 Task: Create a due date automation trigger when advanced on, on the monday of the week before a card is due add dates not due tomorrow at 11:00 AM.
Action: Mouse moved to (1296, 101)
Screenshot: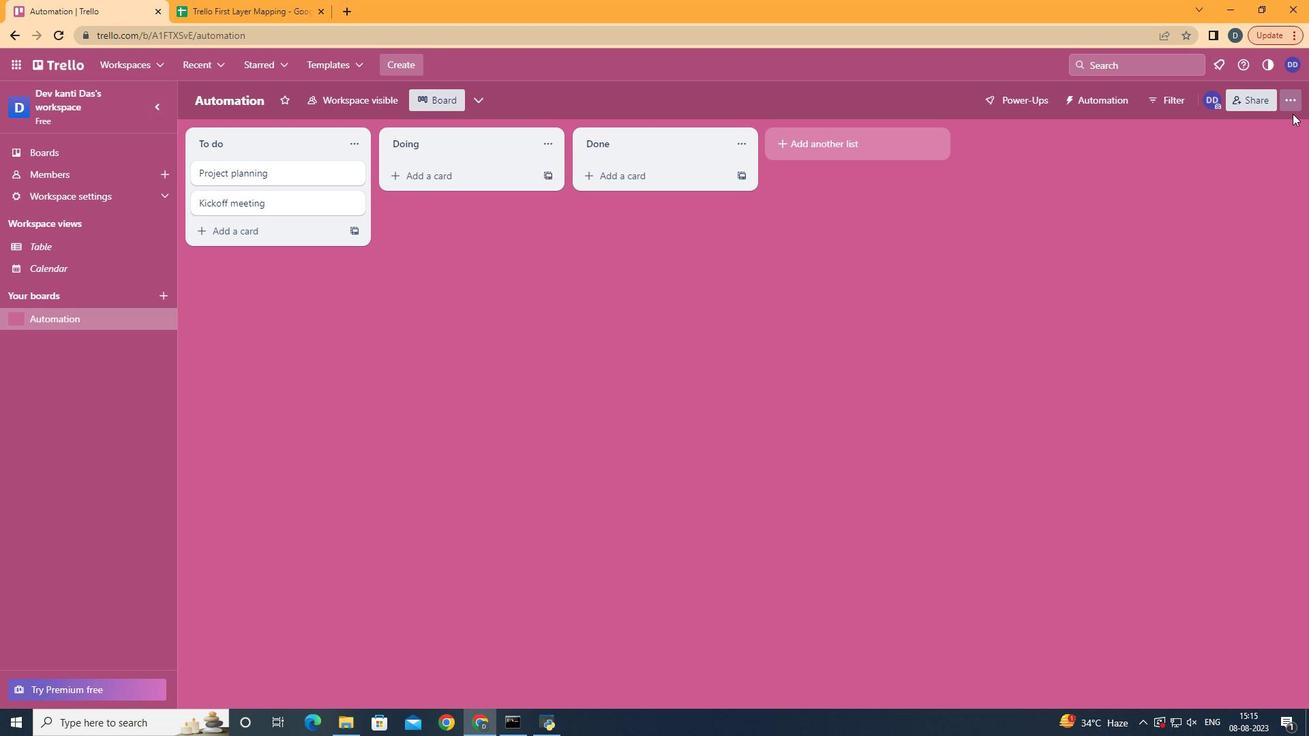 
Action: Mouse pressed left at (1296, 101)
Screenshot: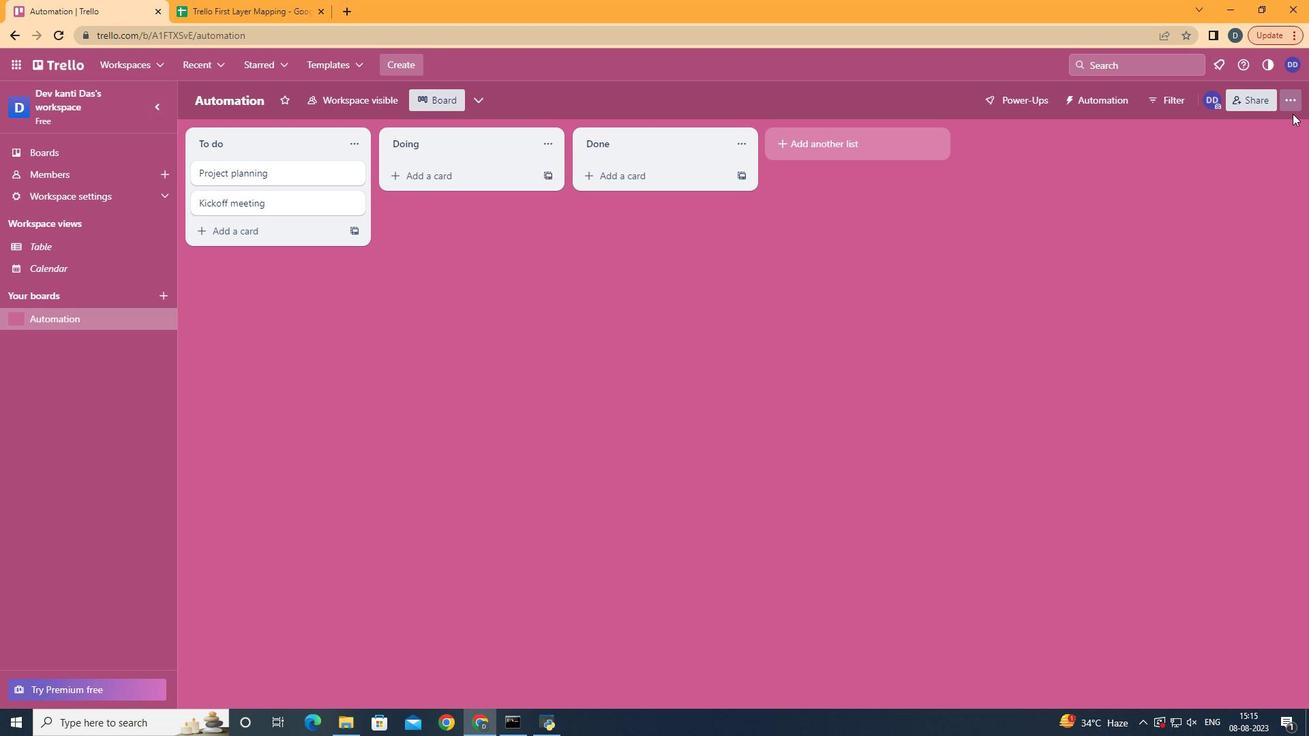 
Action: Mouse moved to (1193, 291)
Screenshot: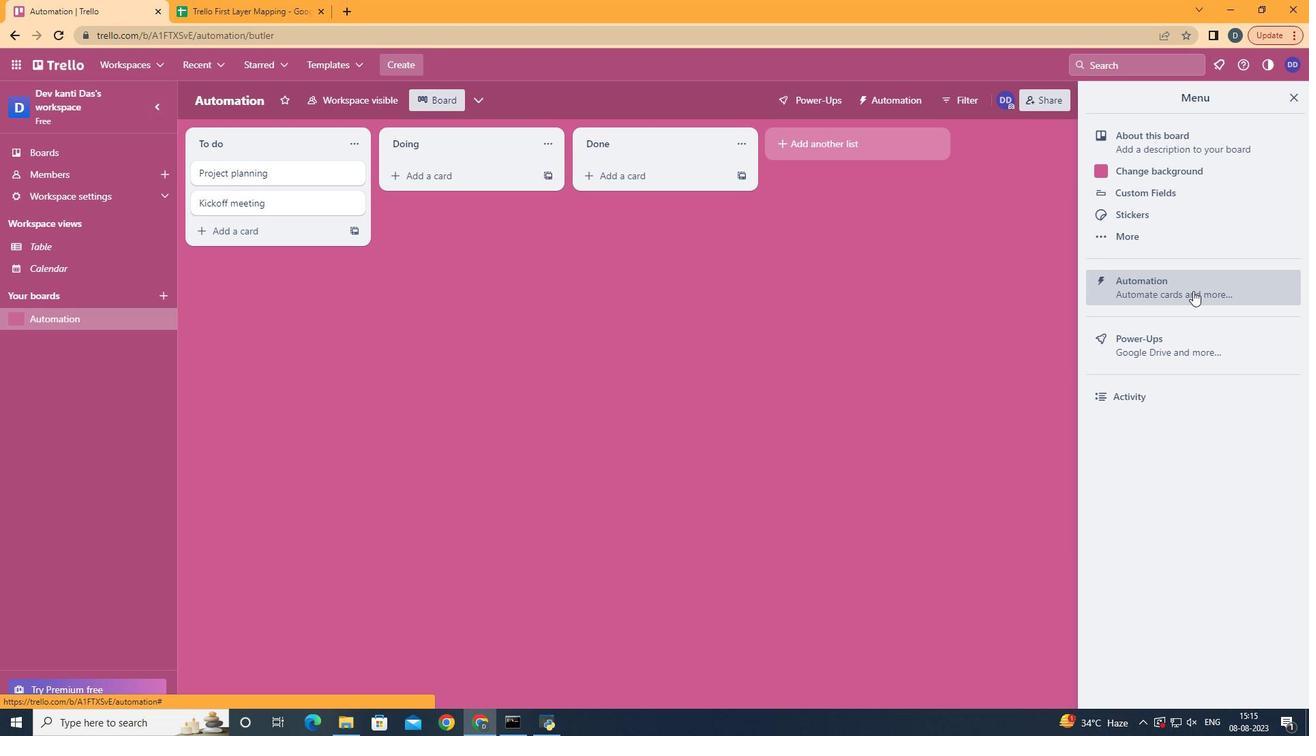
Action: Mouse pressed left at (1192, 291)
Screenshot: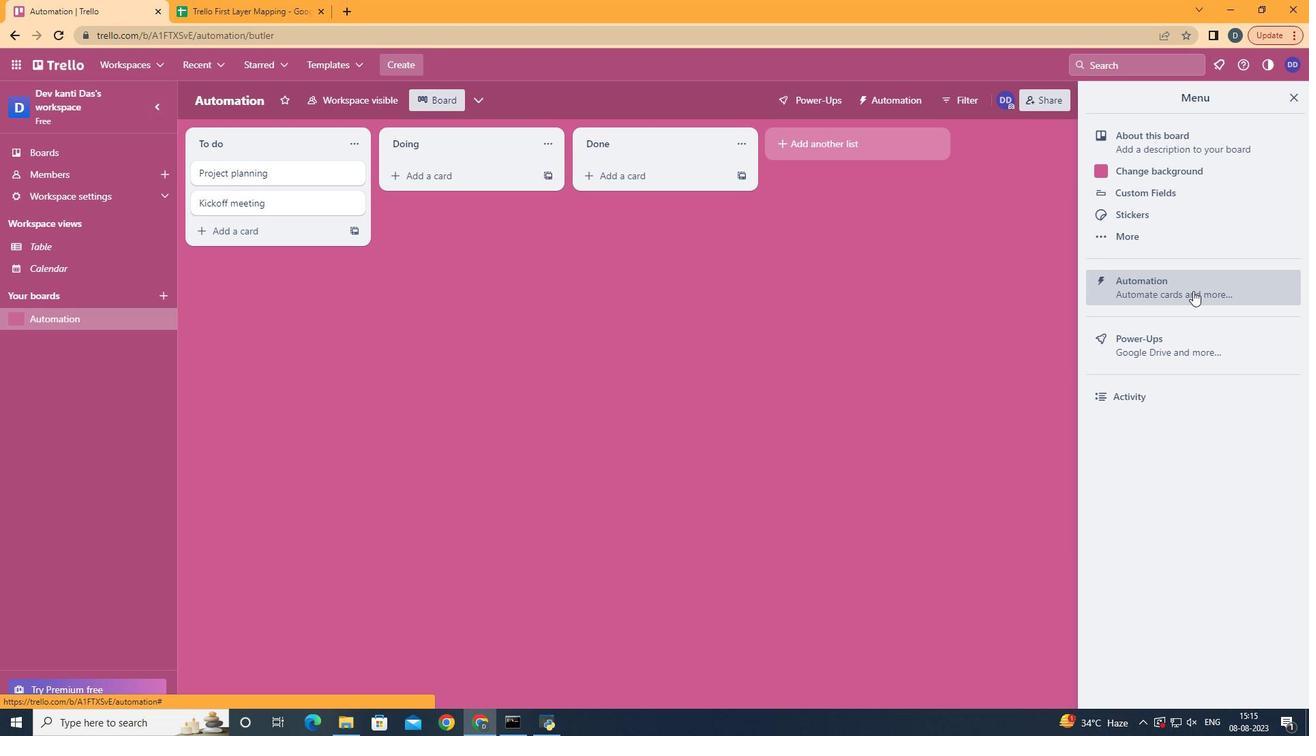 
Action: Mouse moved to (255, 279)
Screenshot: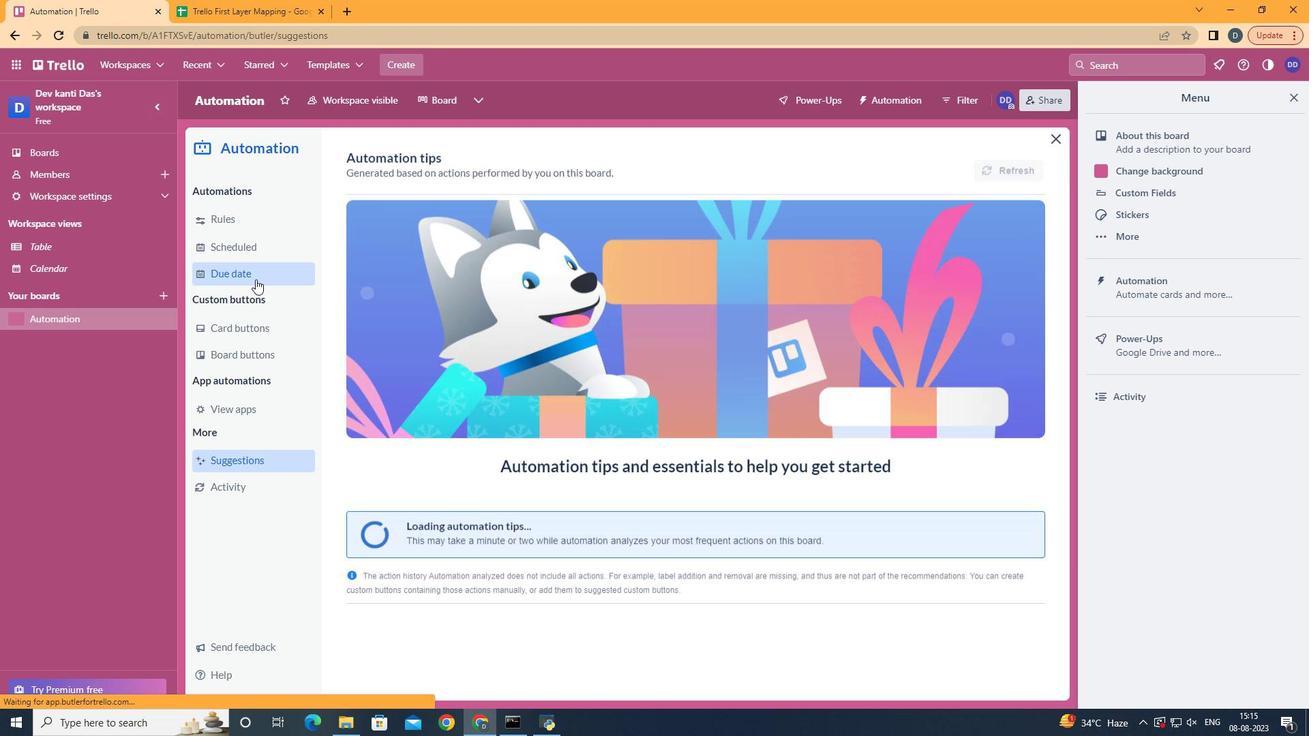 
Action: Mouse pressed left at (255, 279)
Screenshot: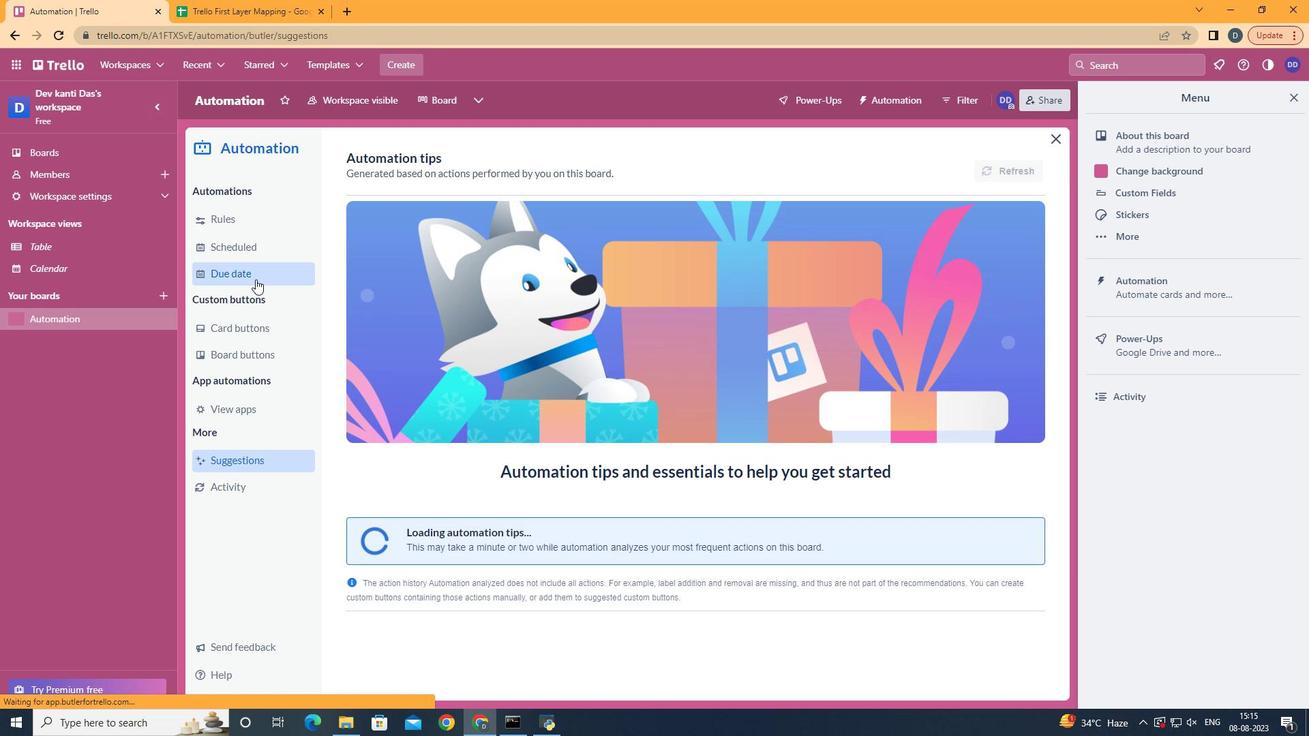 
Action: Mouse moved to (964, 168)
Screenshot: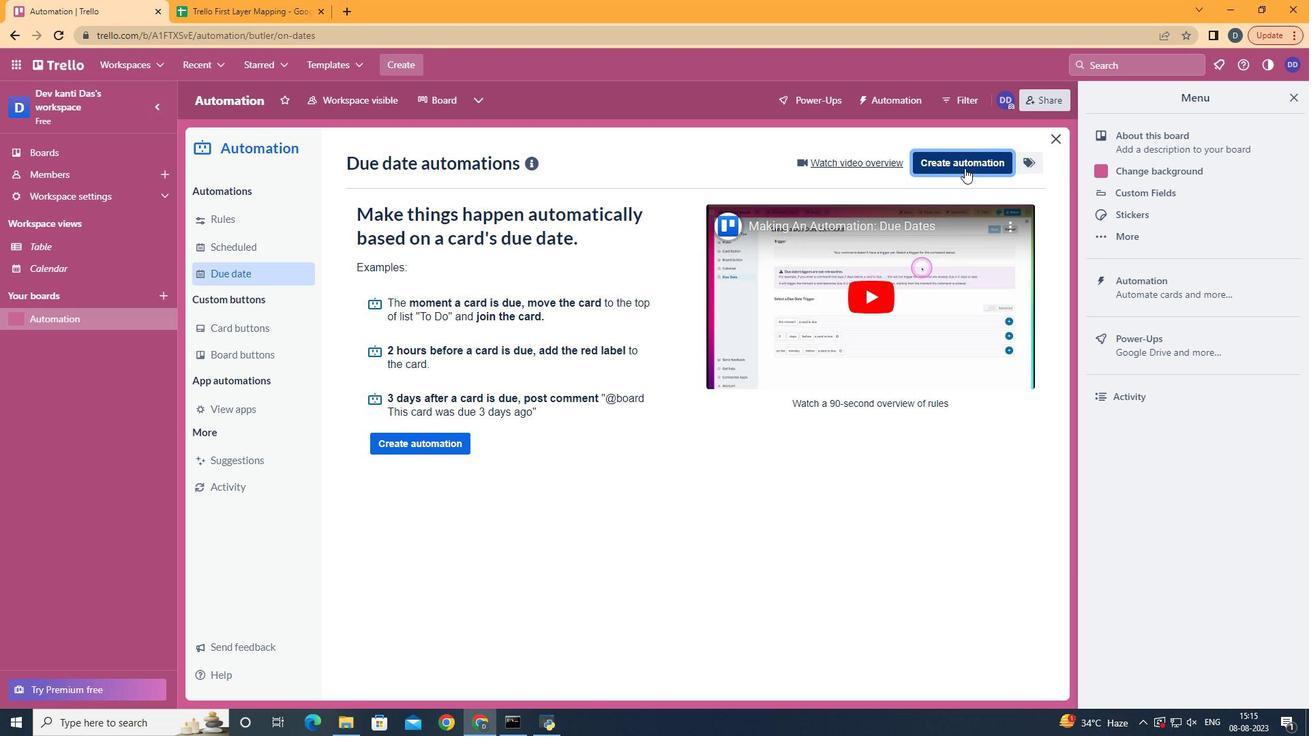 
Action: Mouse pressed left at (964, 168)
Screenshot: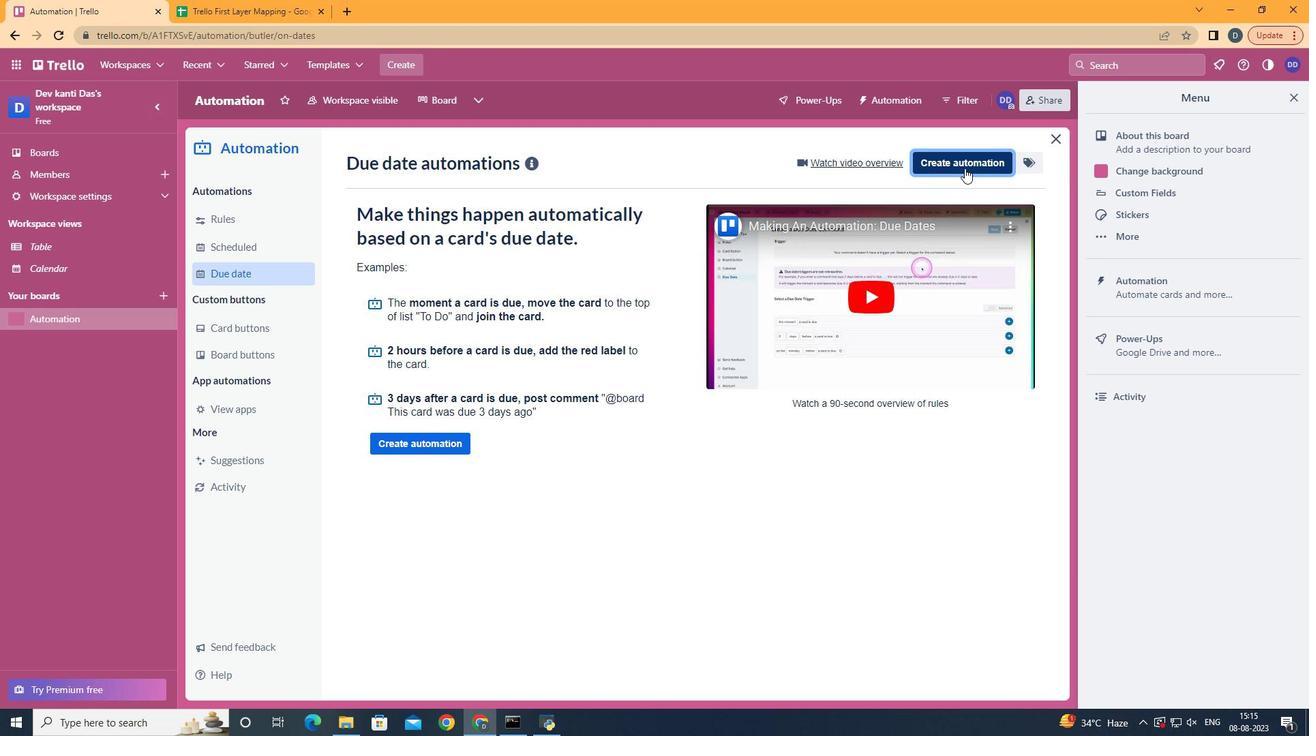 
Action: Mouse moved to (658, 284)
Screenshot: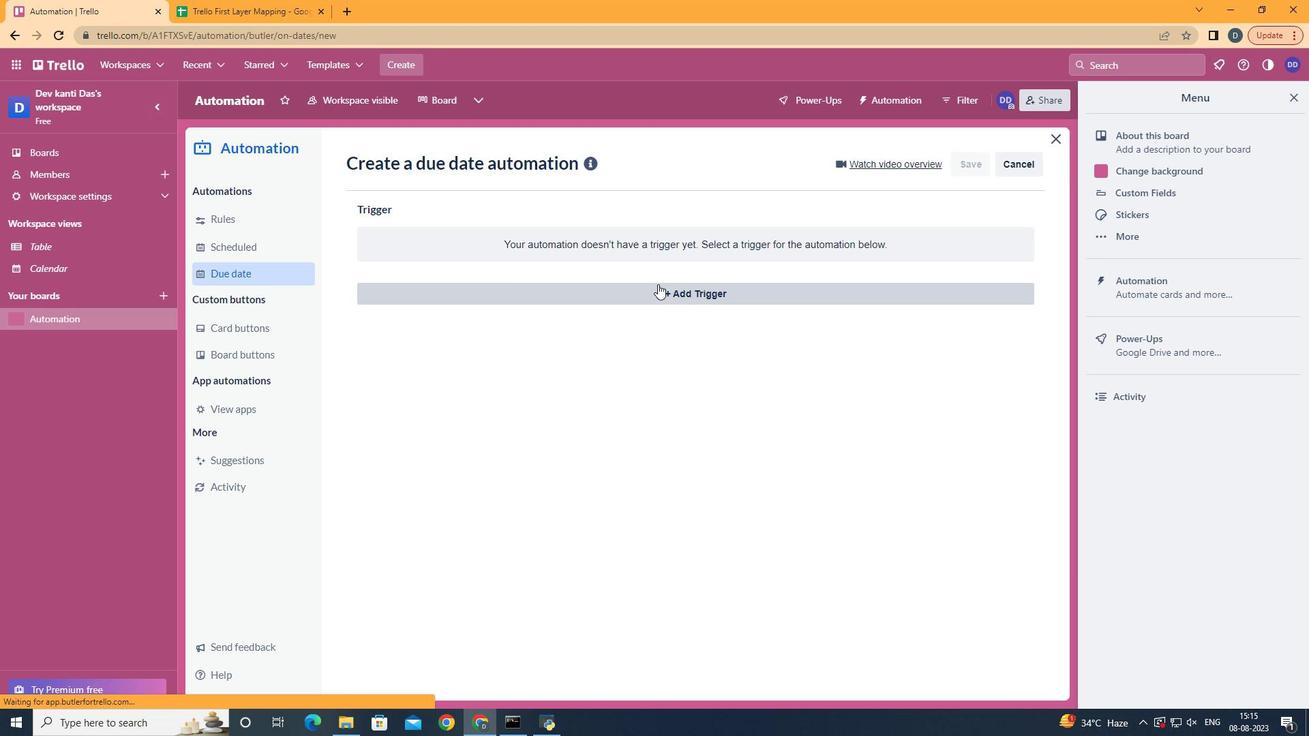 
Action: Mouse pressed left at (658, 284)
Screenshot: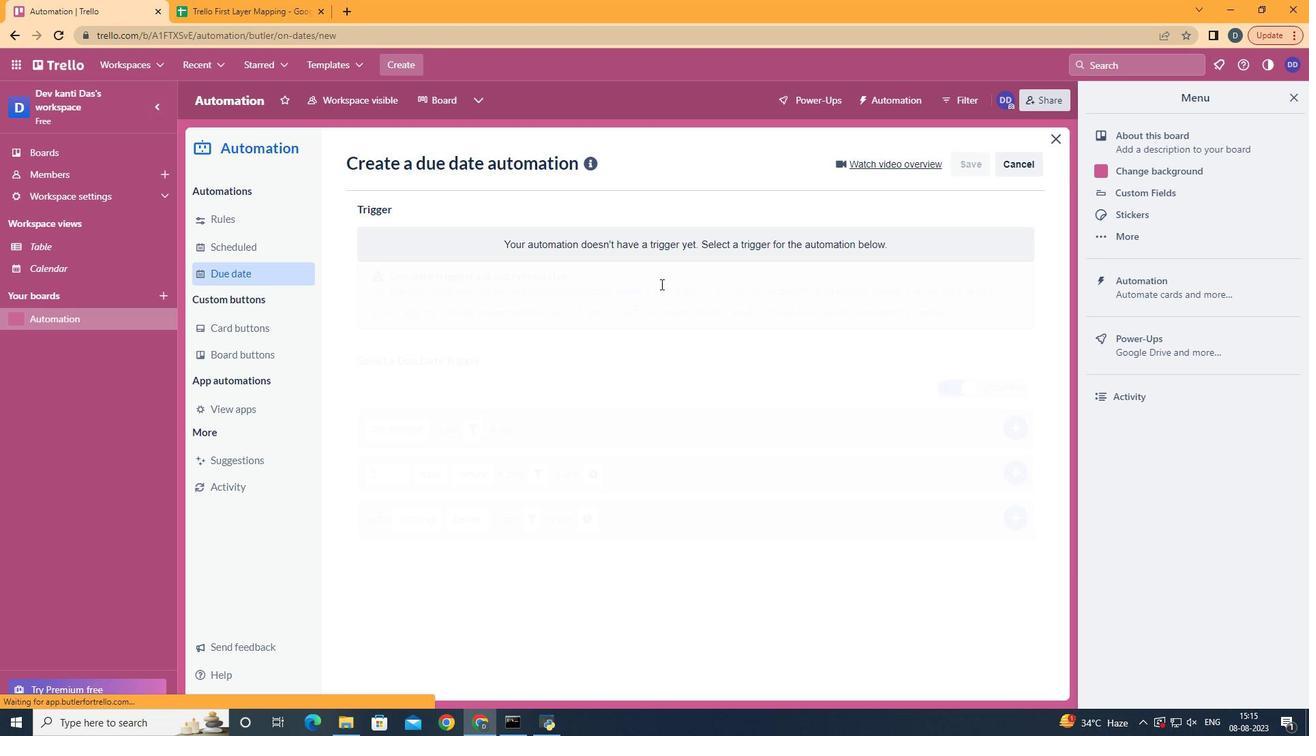 
Action: Mouse moved to (484, 645)
Screenshot: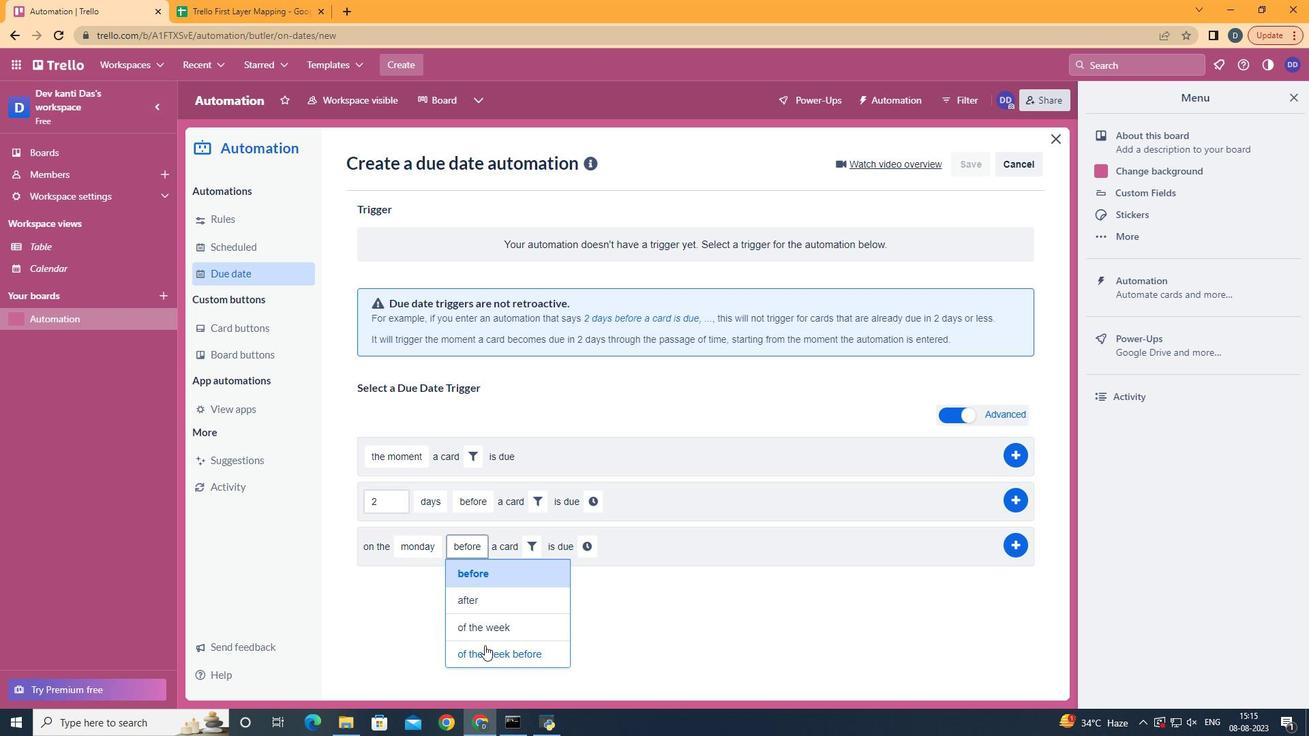 
Action: Mouse pressed left at (484, 645)
Screenshot: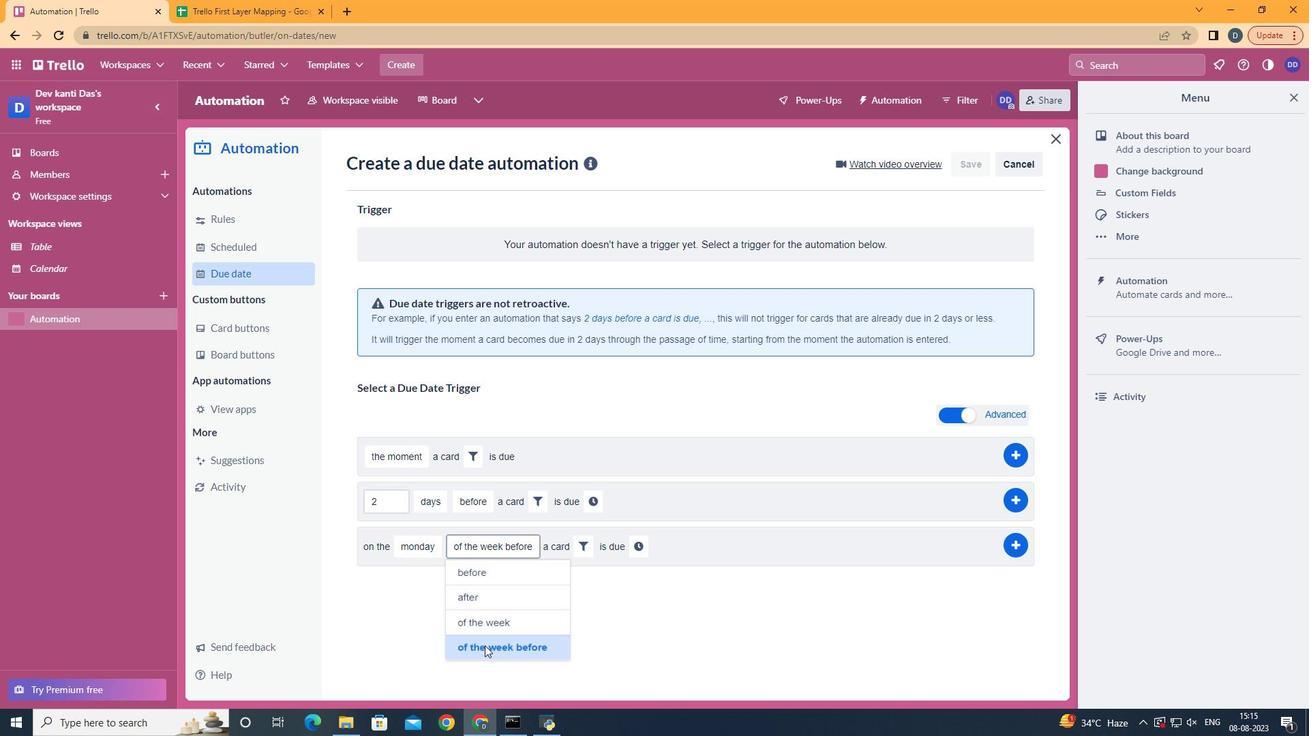 
Action: Mouse moved to (579, 548)
Screenshot: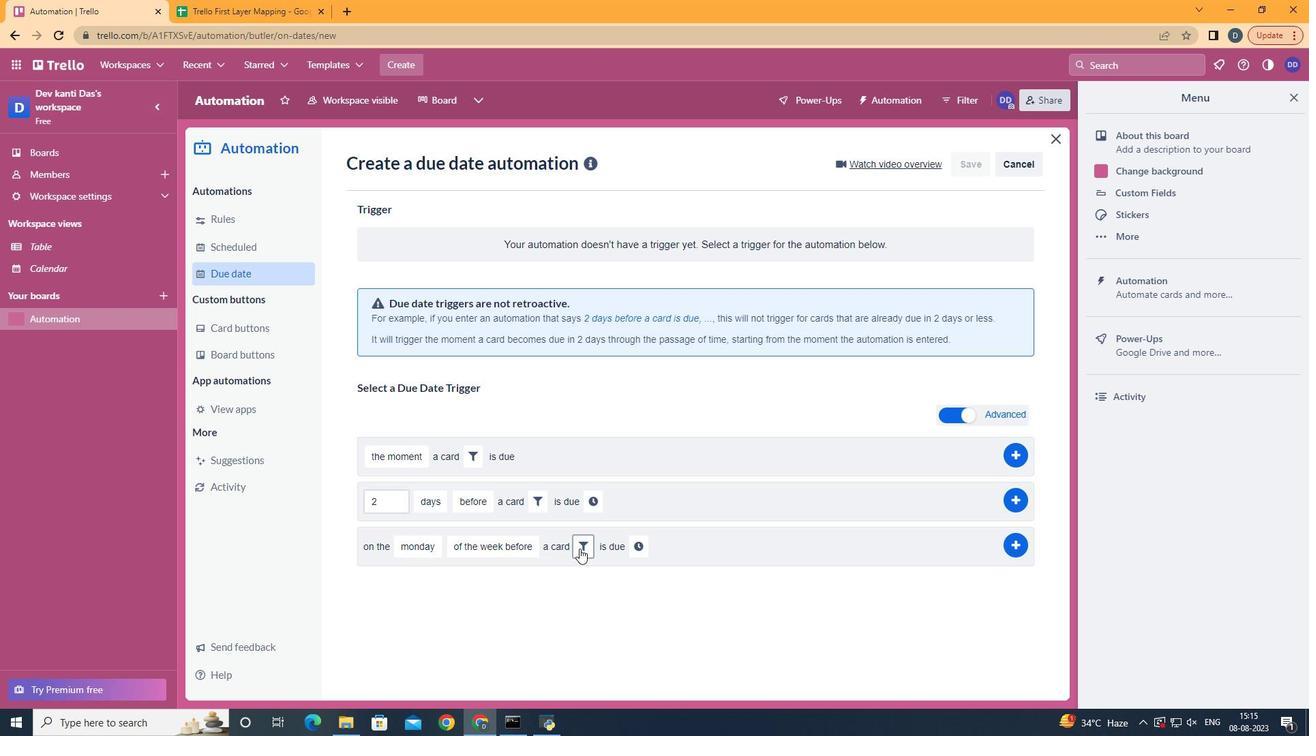 
Action: Mouse pressed left at (579, 548)
Screenshot: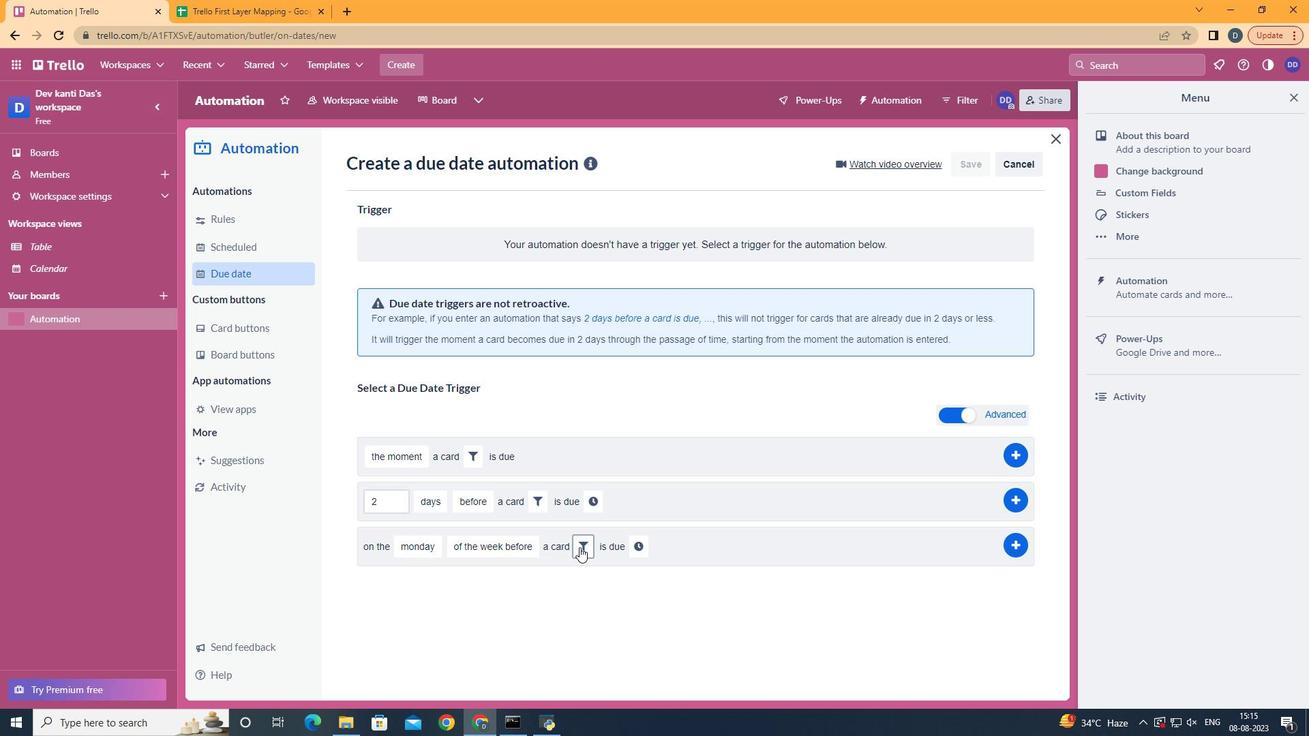 
Action: Mouse moved to (666, 586)
Screenshot: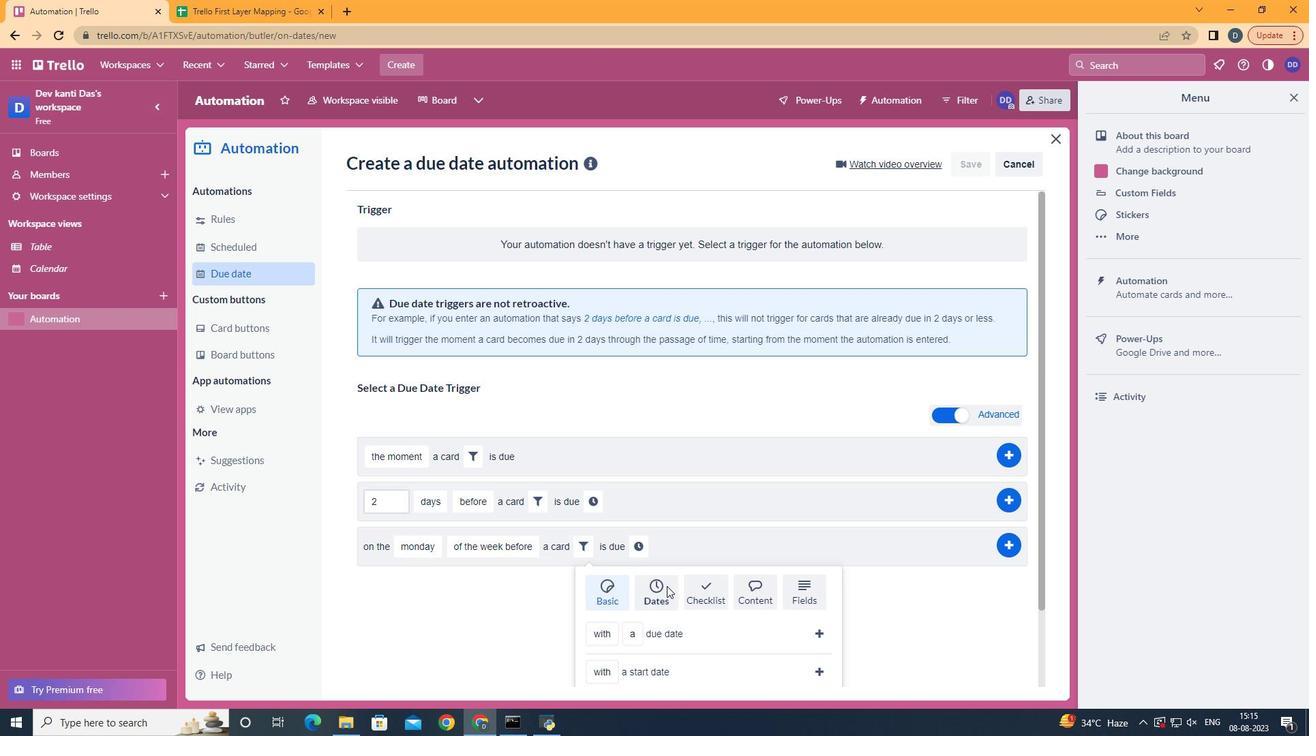 
Action: Mouse pressed left at (666, 586)
Screenshot: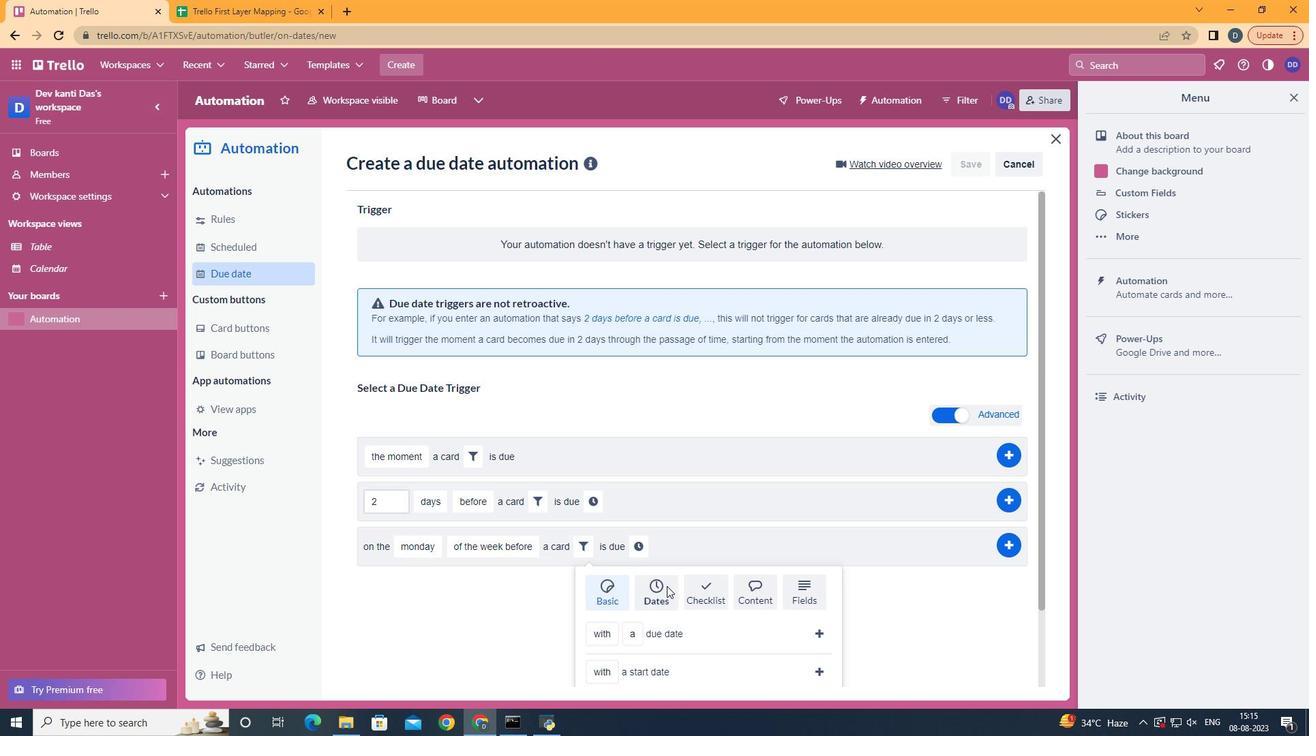 
Action: Mouse moved to (666, 587)
Screenshot: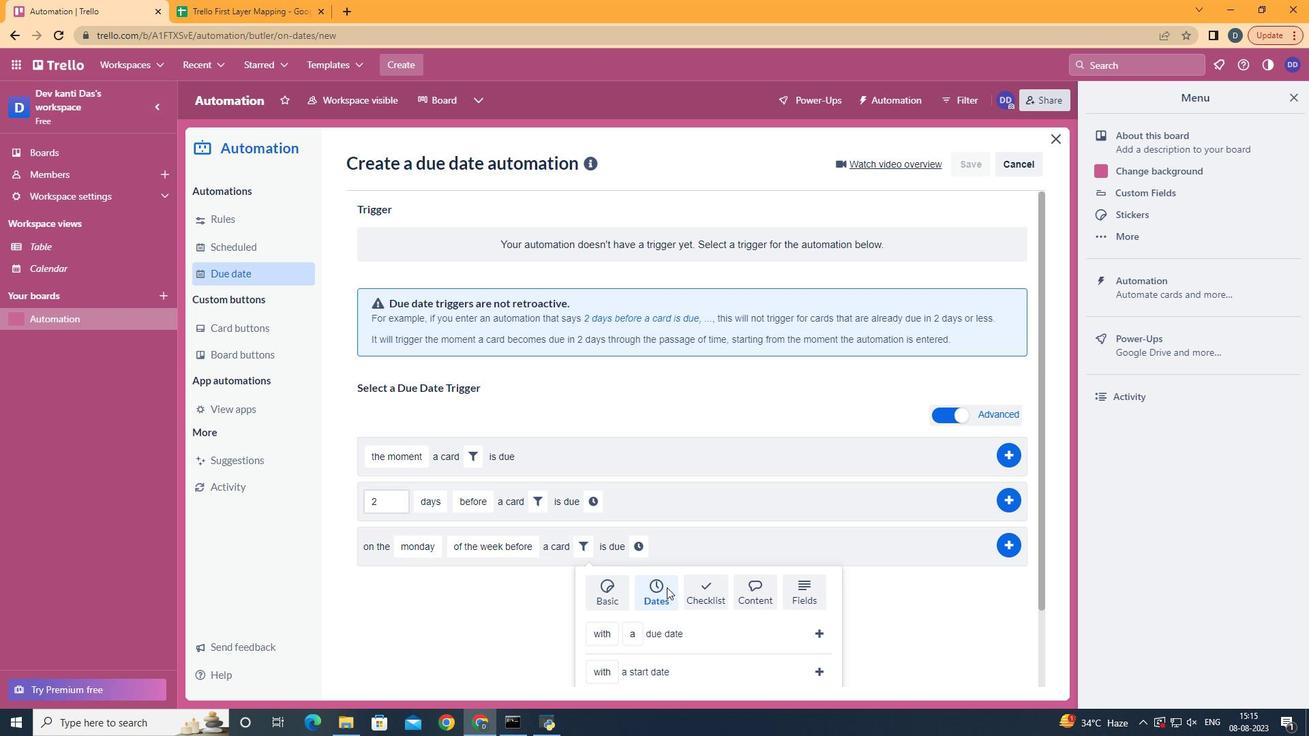 
Action: Mouse scrolled (666, 587) with delta (0, 0)
Screenshot: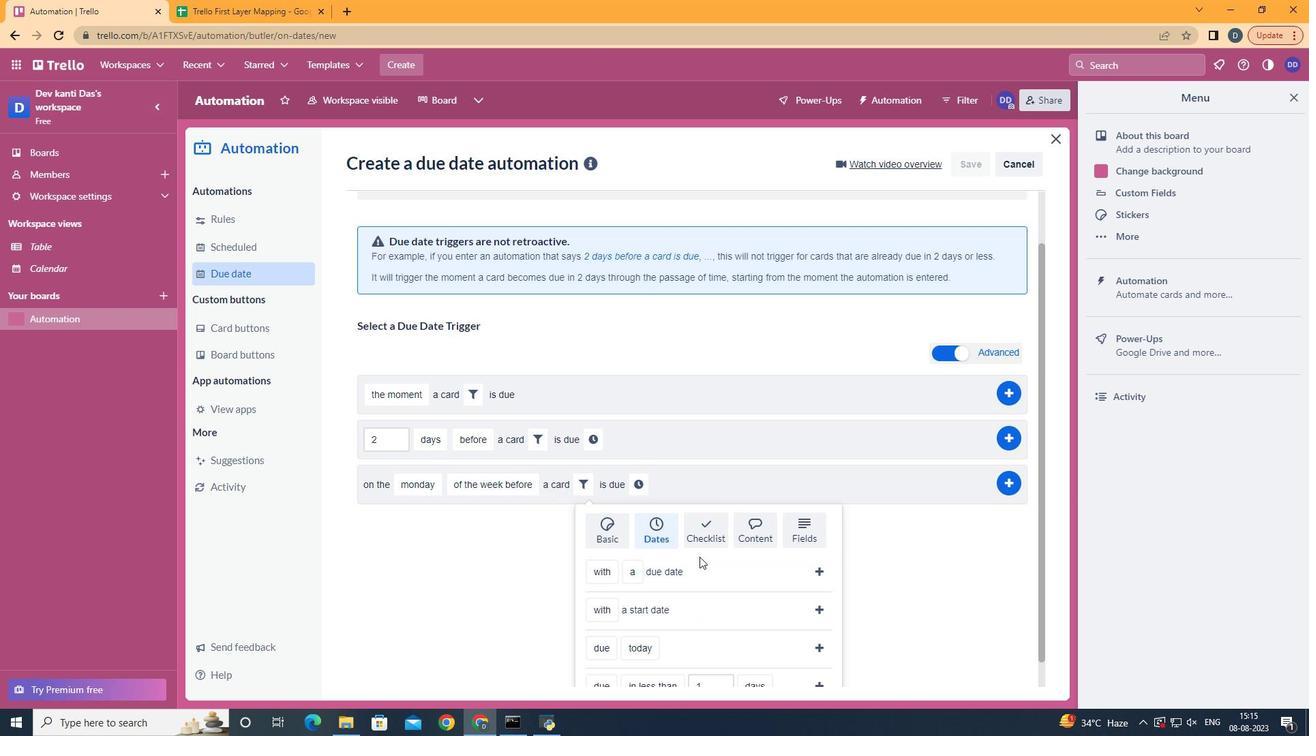 
Action: Mouse scrolled (666, 587) with delta (0, 0)
Screenshot: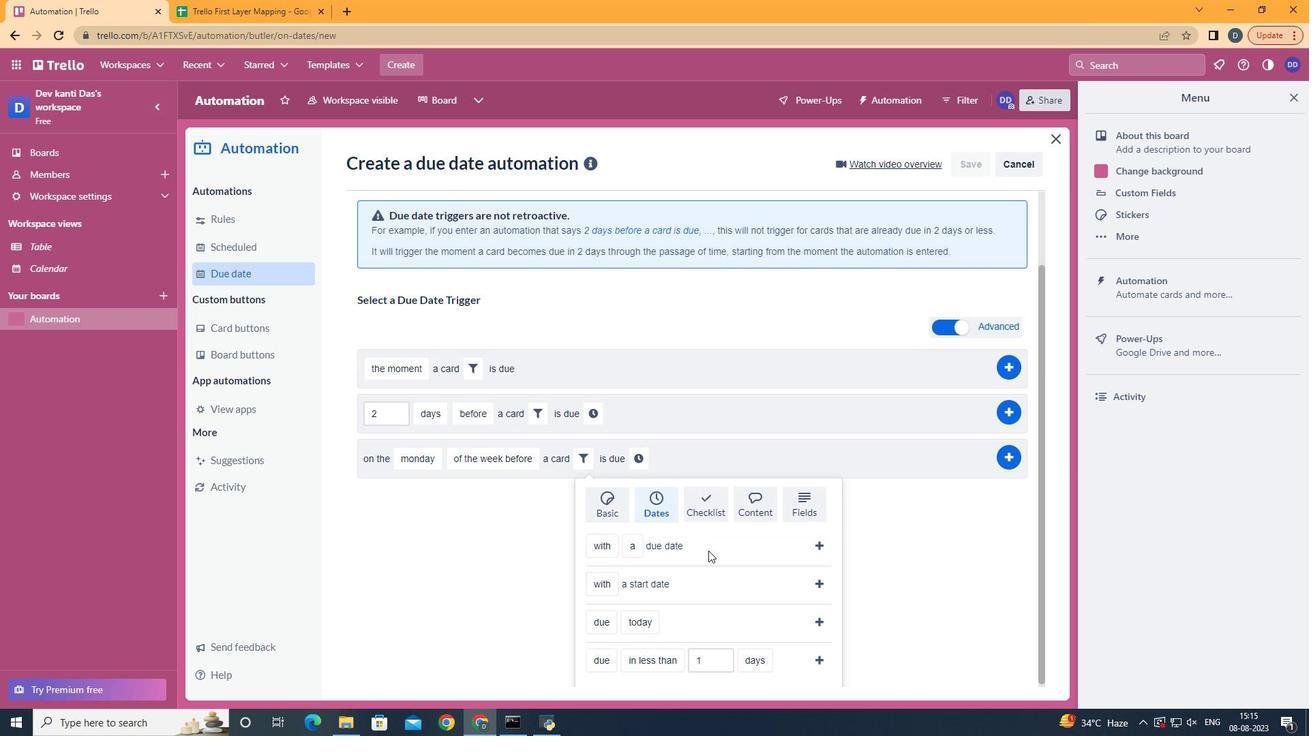 
Action: Mouse scrolled (666, 587) with delta (0, 0)
Screenshot: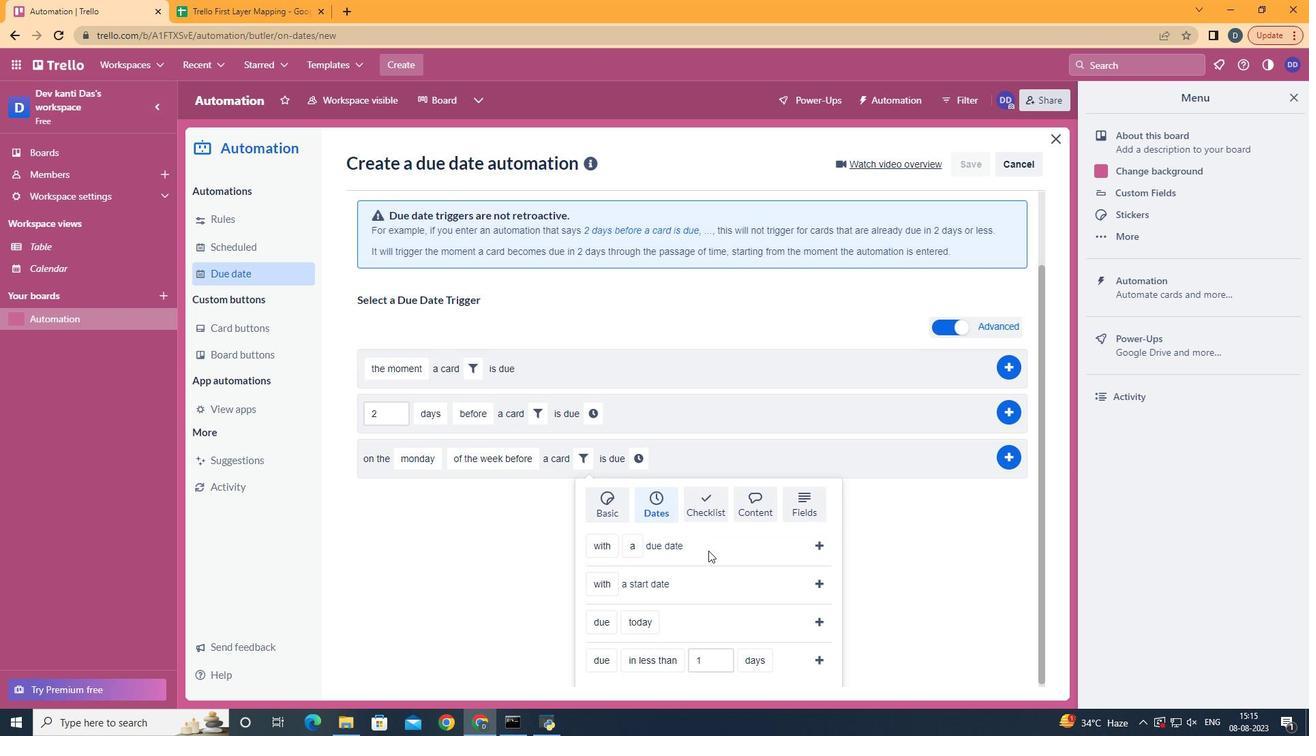 
Action: Mouse scrolled (666, 587) with delta (0, 0)
Screenshot: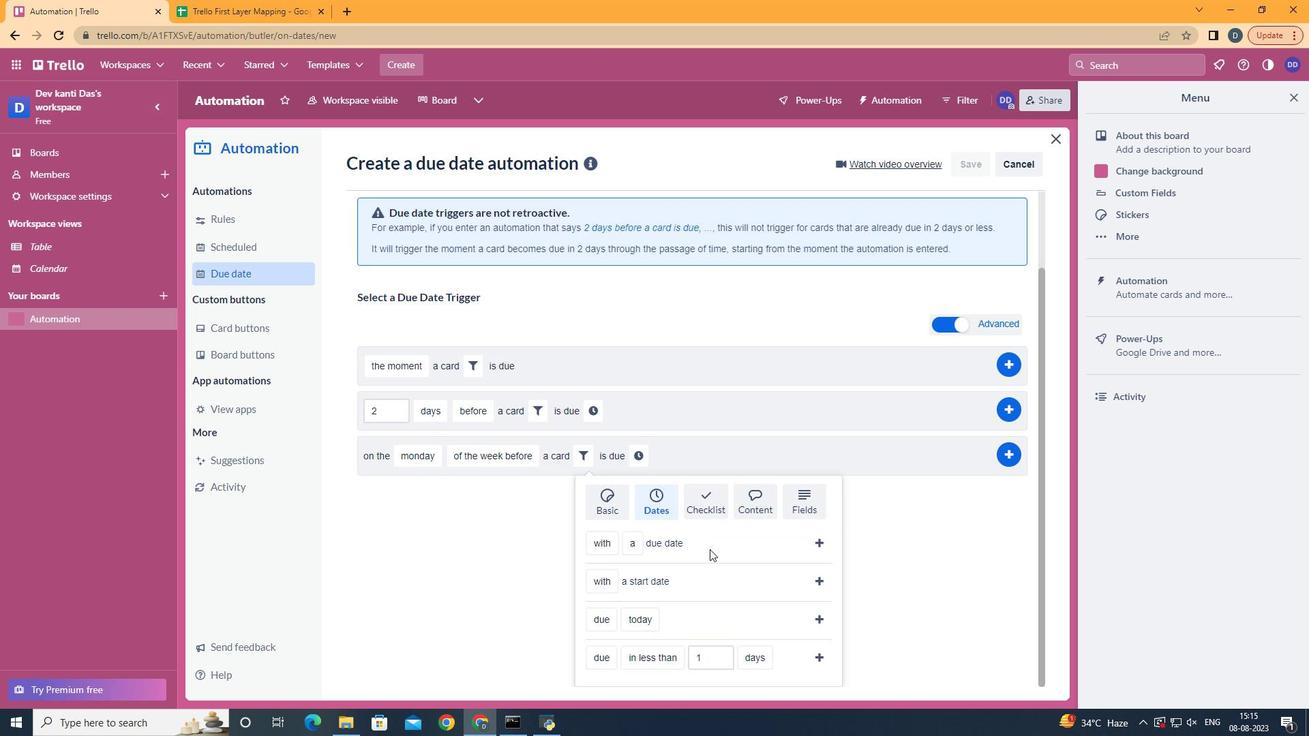 
Action: Mouse moved to (673, 579)
Screenshot: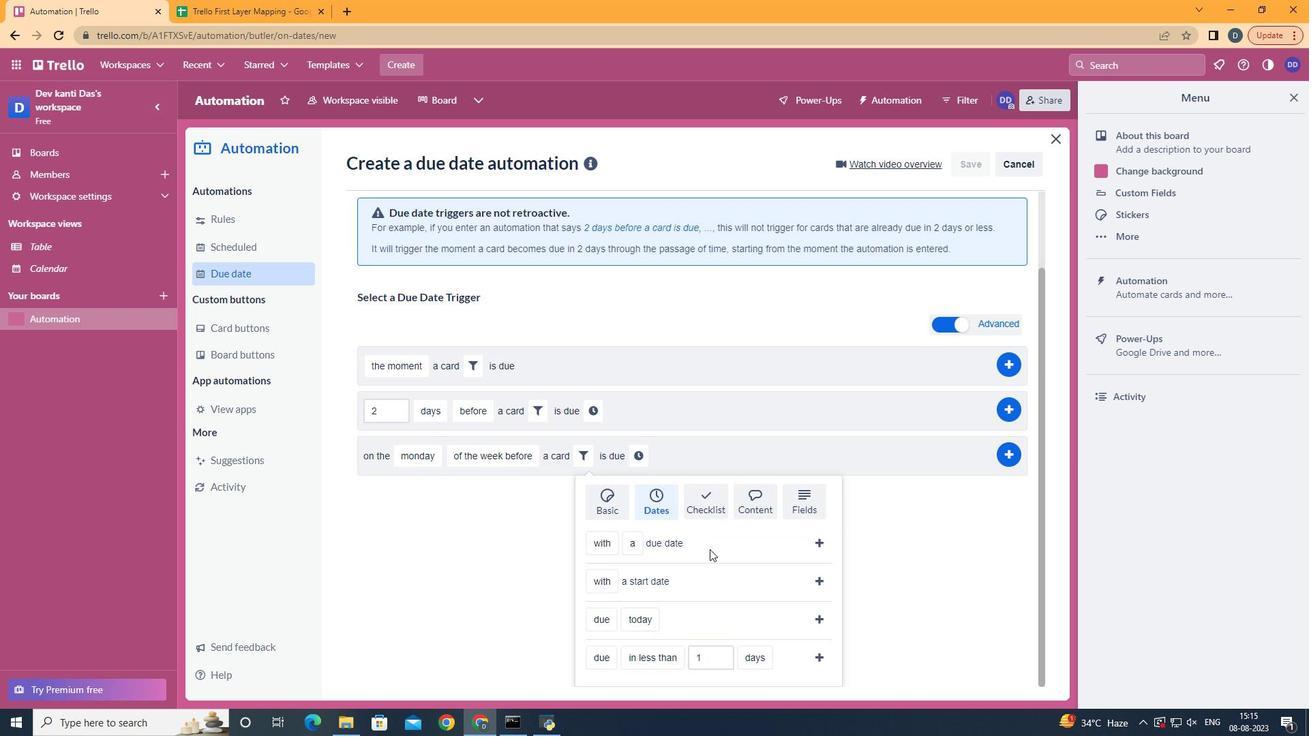 
Action: Mouse scrolled (673, 578) with delta (0, 0)
Screenshot: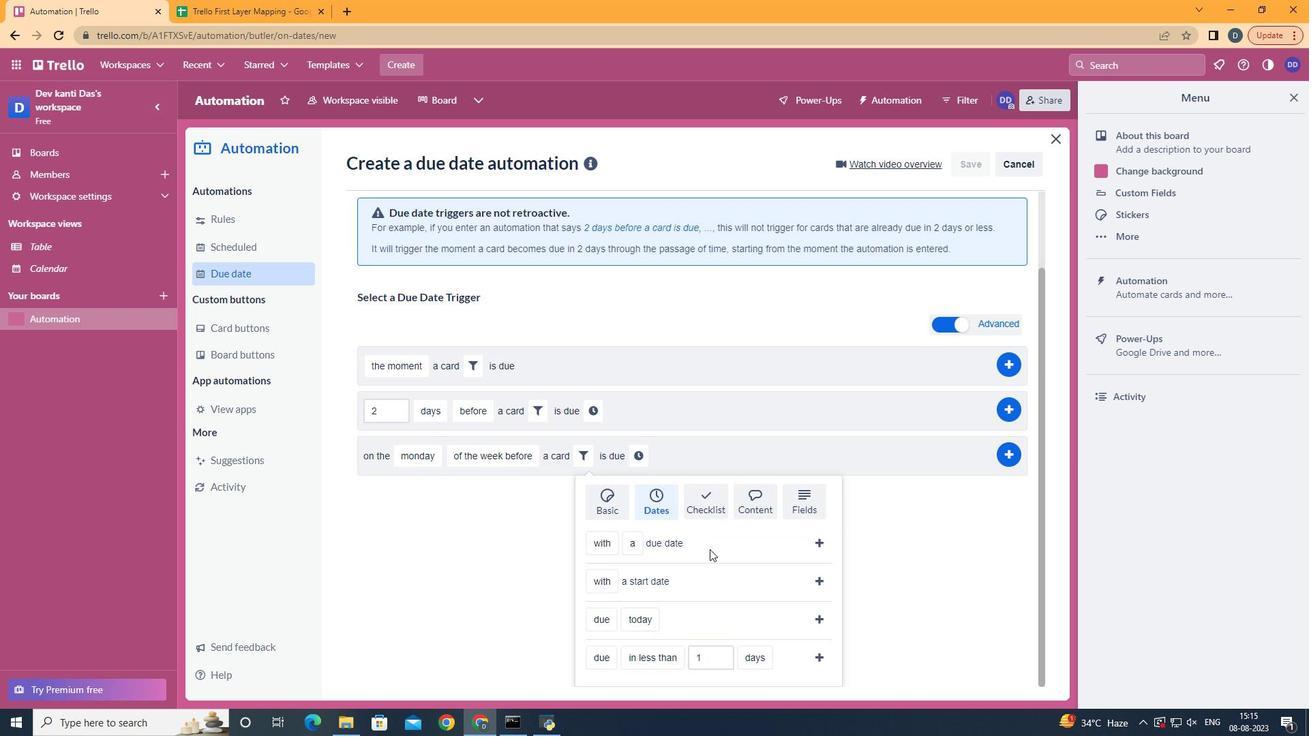 
Action: Mouse moved to (618, 540)
Screenshot: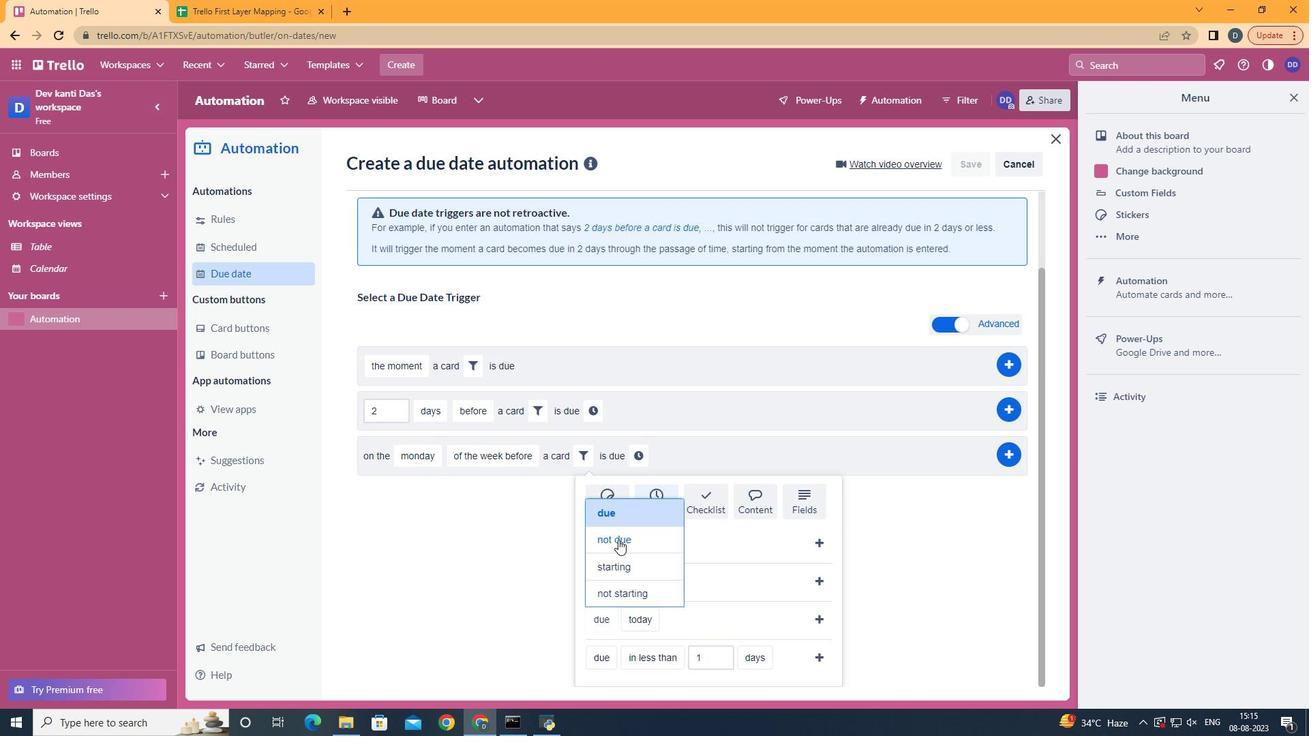 
Action: Mouse pressed left at (618, 540)
Screenshot: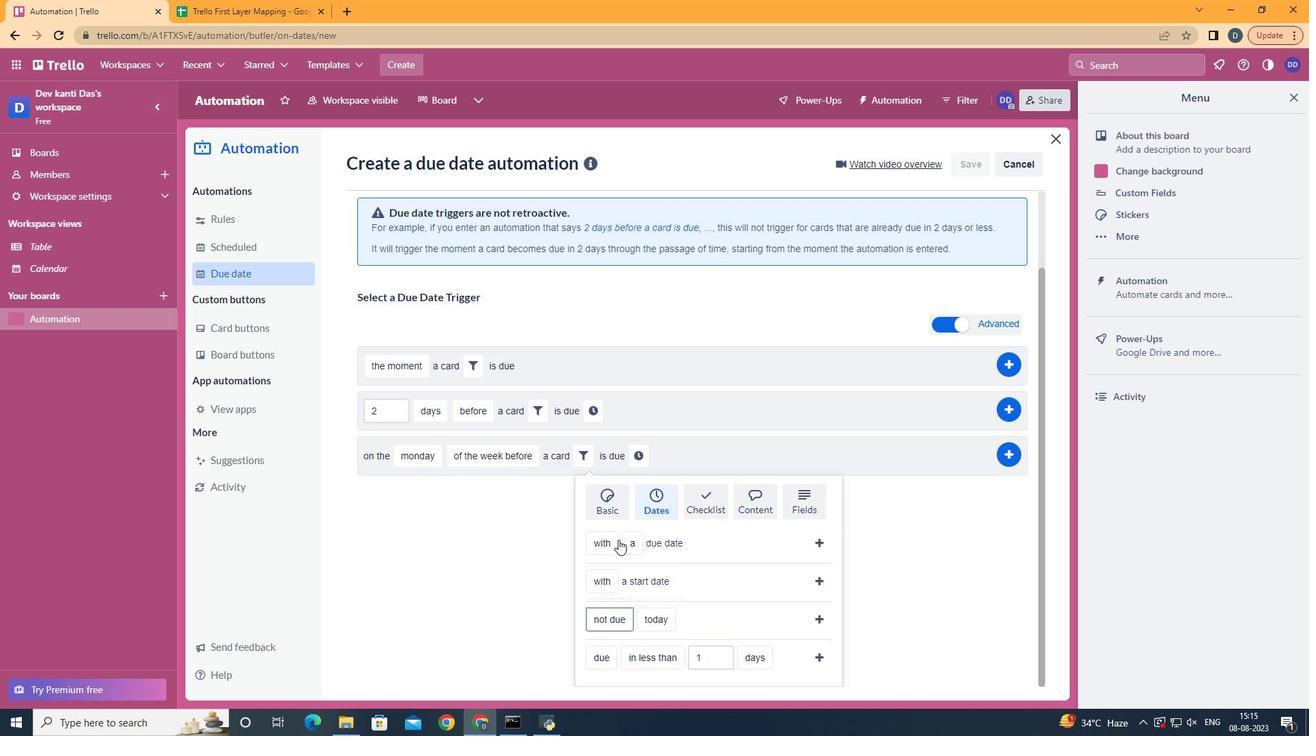 
Action: Mouse moved to (681, 480)
Screenshot: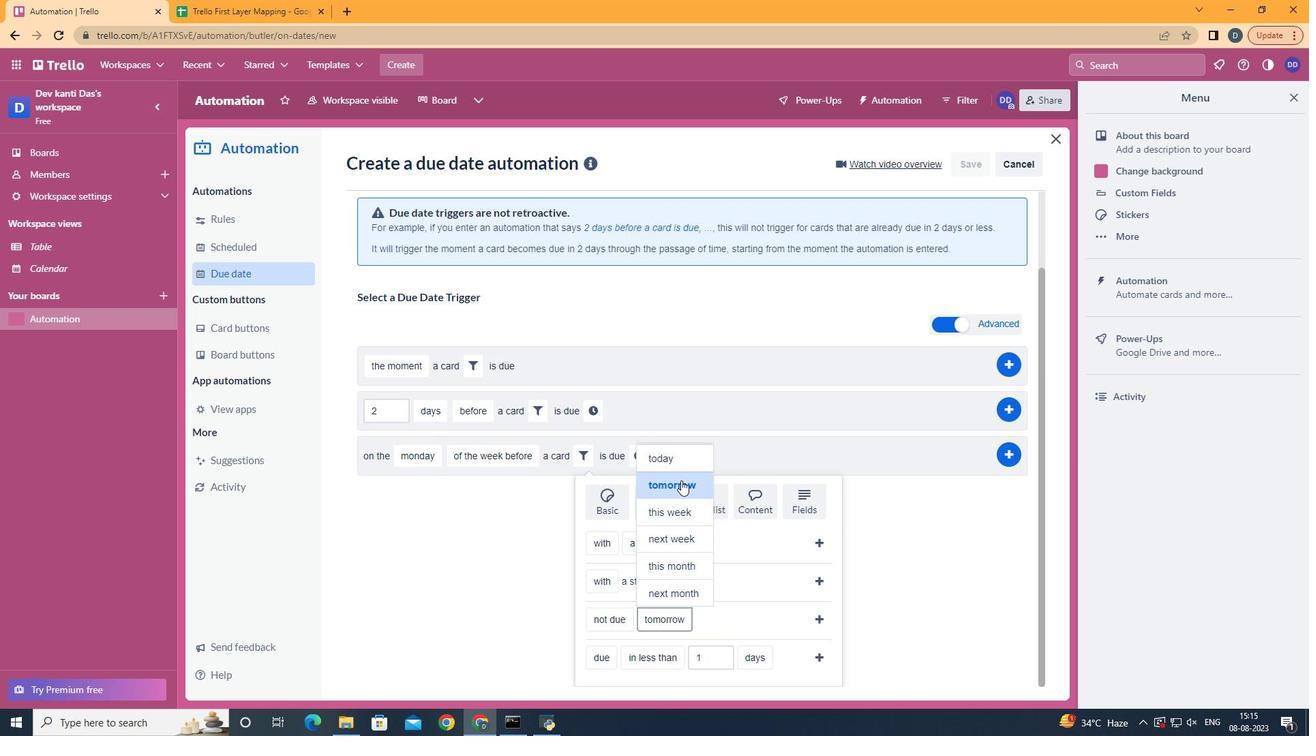 
Action: Mouse pressed left at (681, 480)
Screenshot: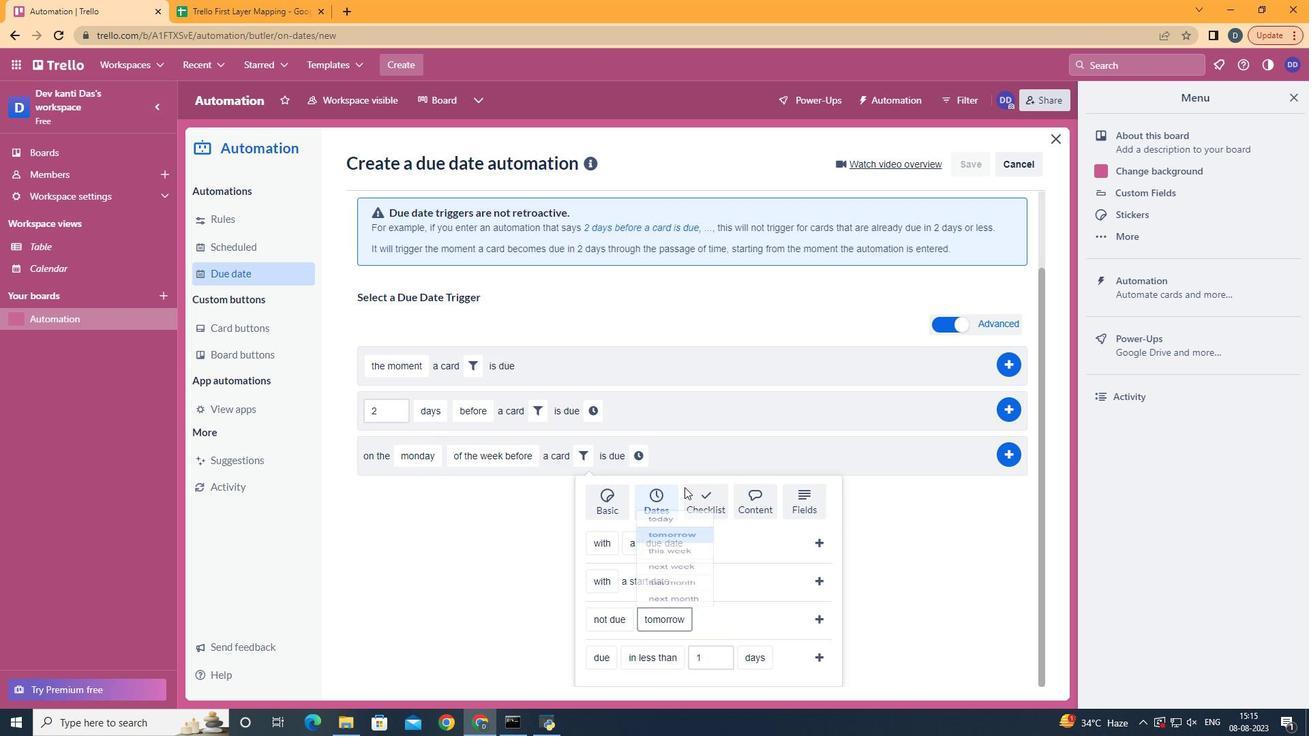 
Action: Mouse moved to (823, 628)
Screenshot: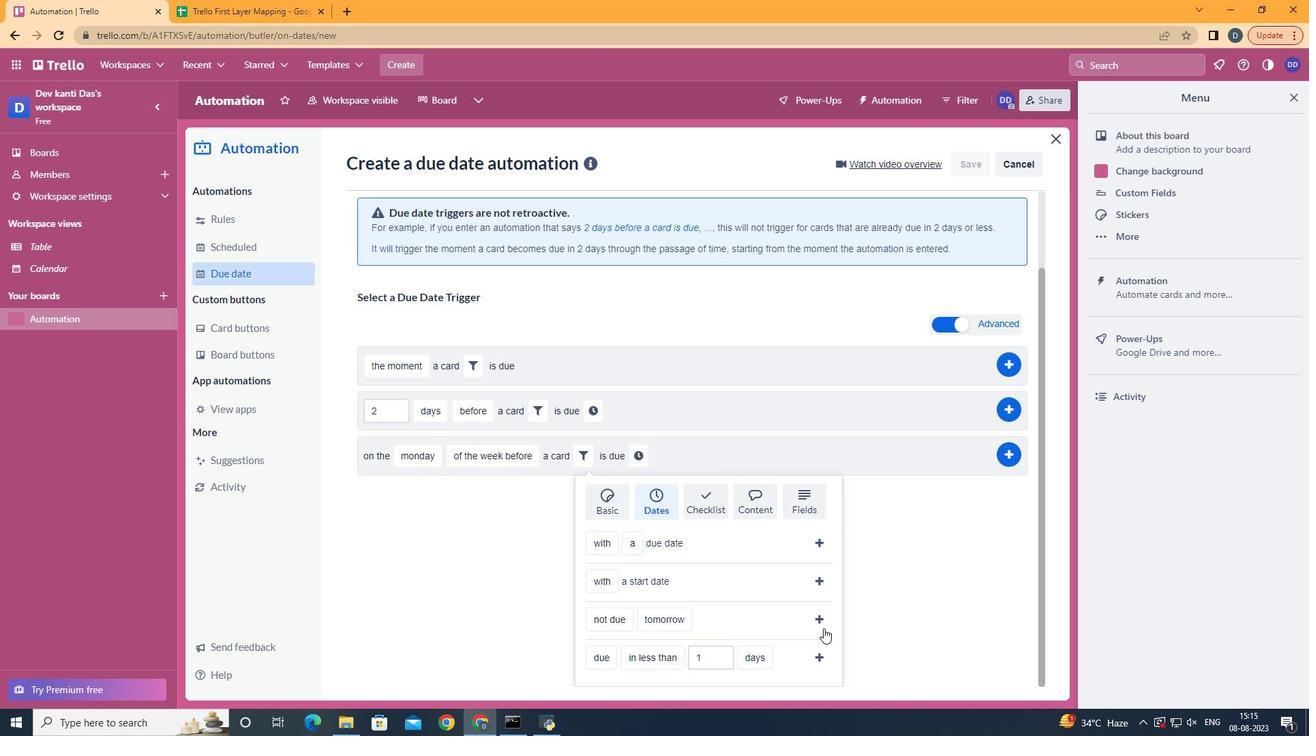 
Action: Mouse pressed left at (823, 628)
Screenshot: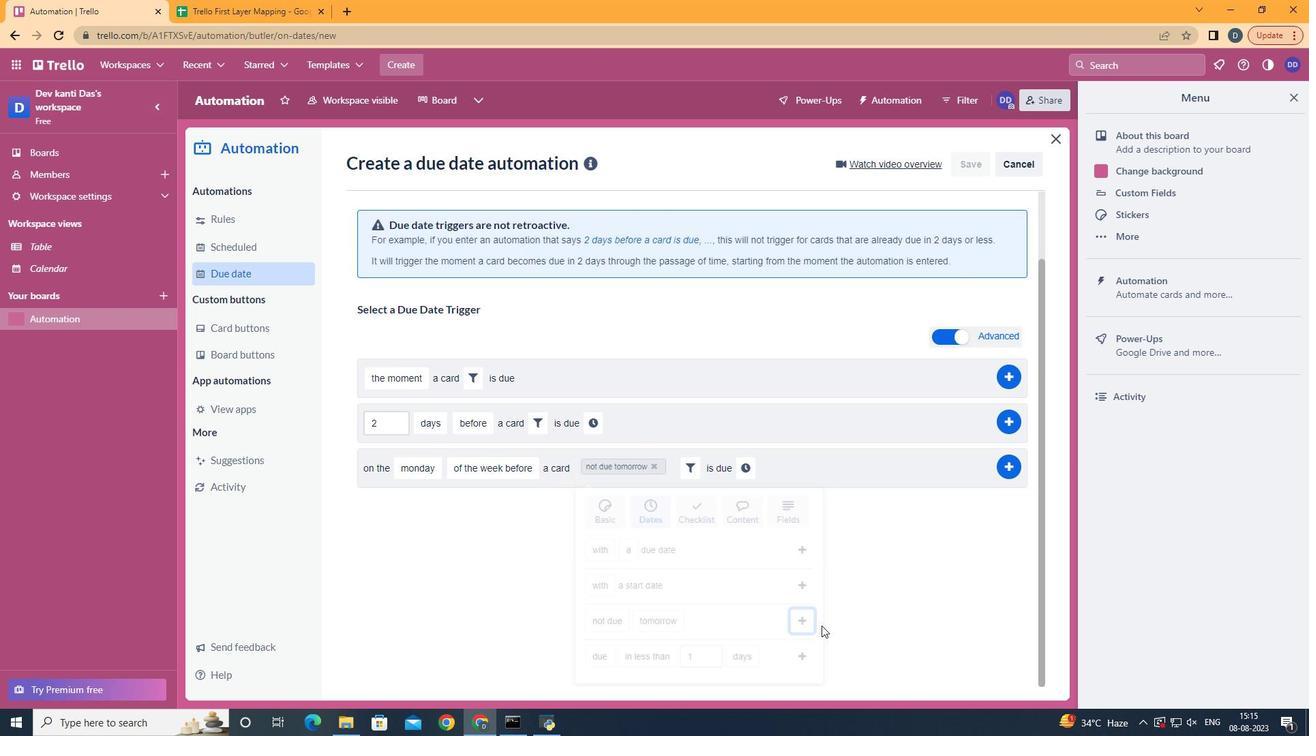 
Action: Mouse moved to (742, 542)
Screenshot: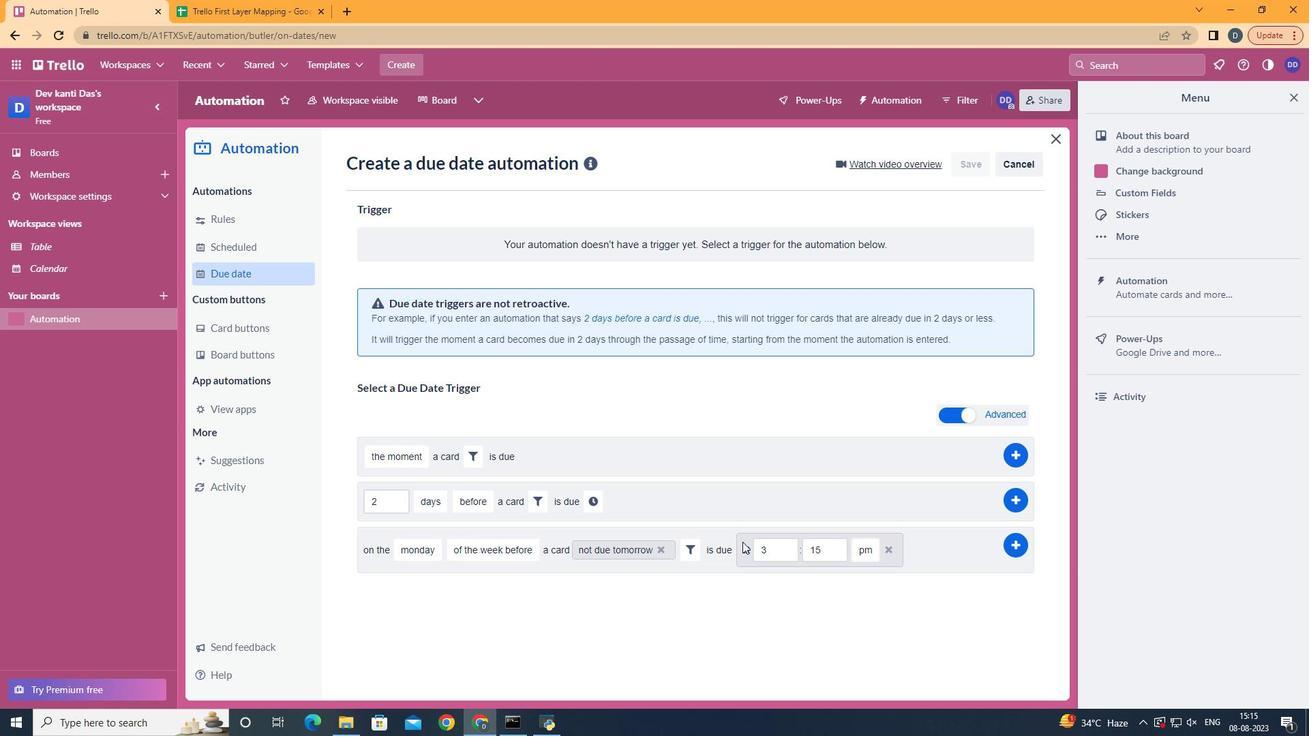 
Action: Mouse pressed left at (742, 542)
Screenshot: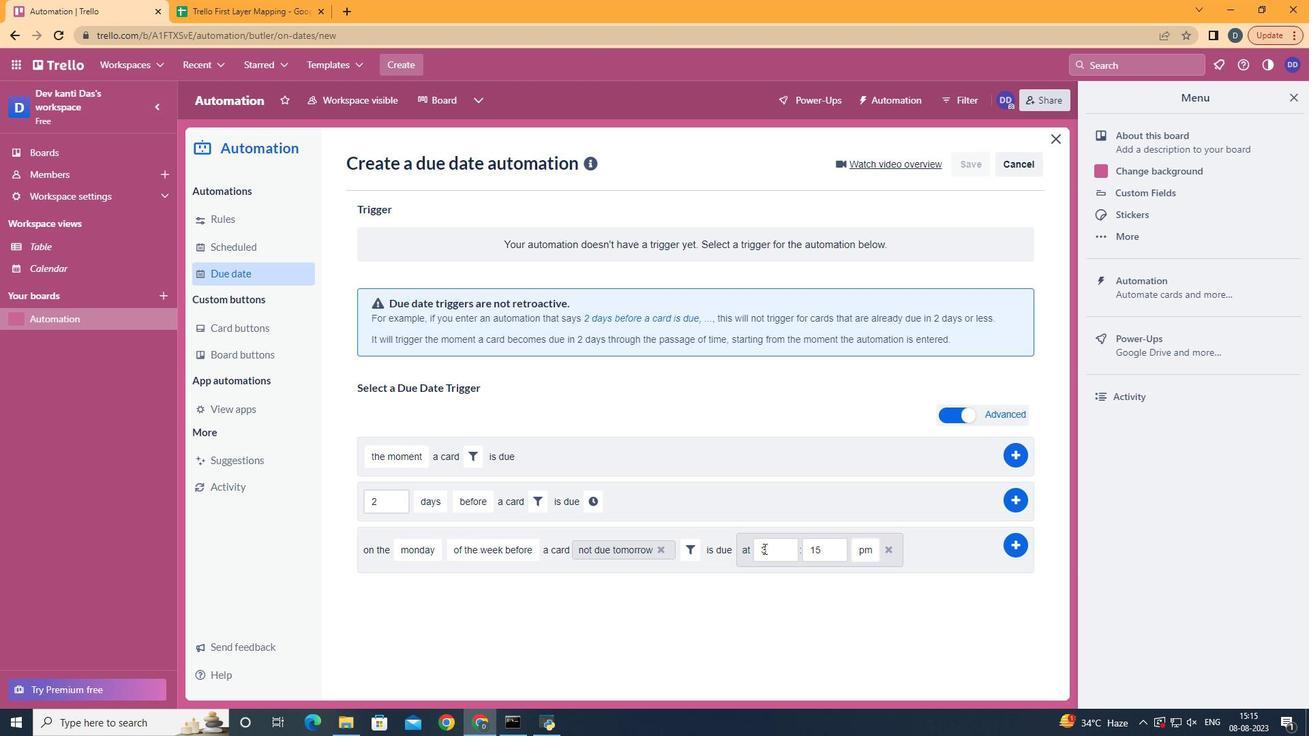 
Action: Mouse moved to (769, 550)
Screenshot: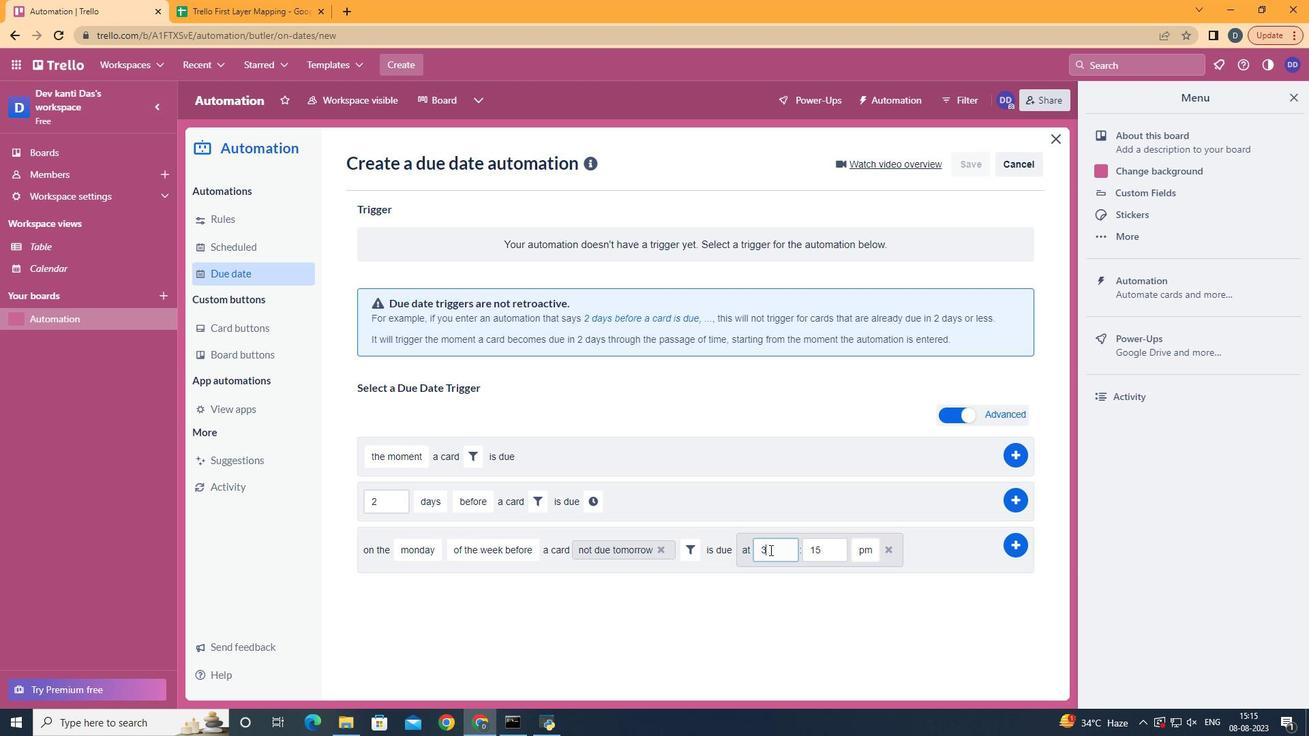 
Action: Mouse pressed left at (769, 550)
Screenshot: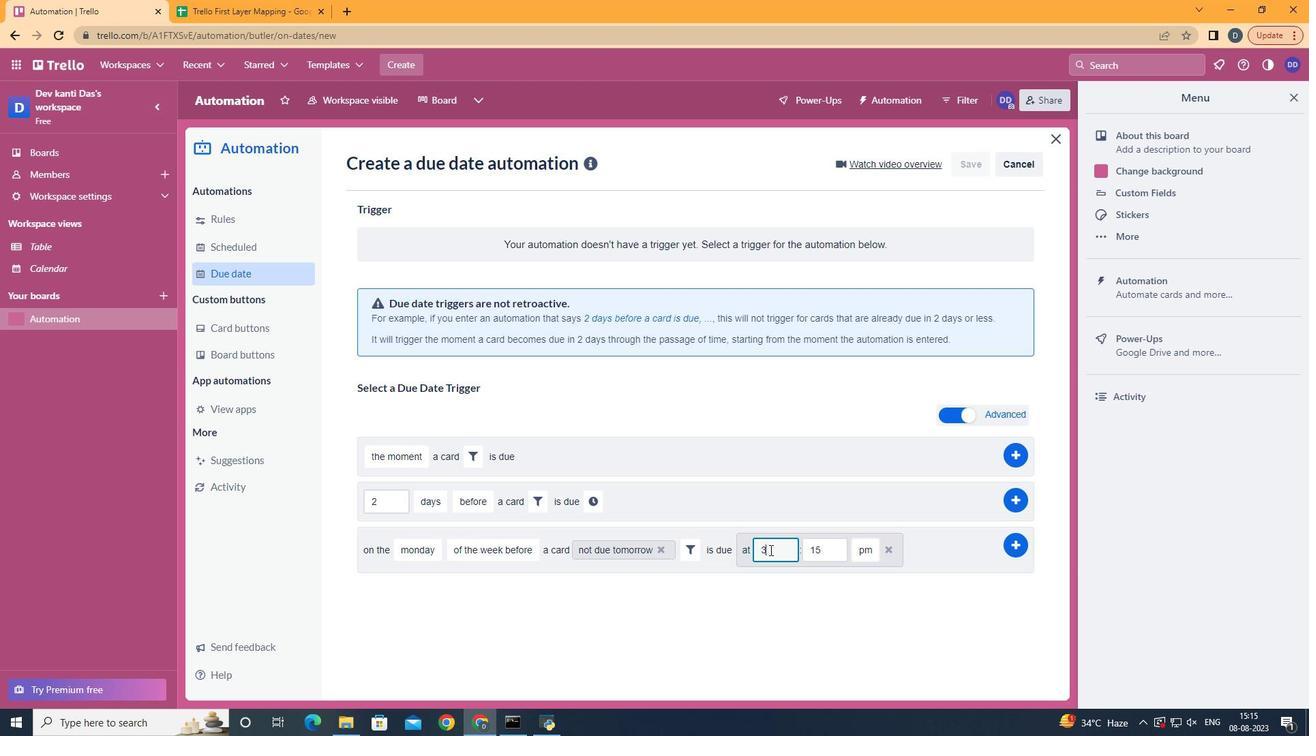 
Action: Mouse moved to (769, 550)
Screenshot: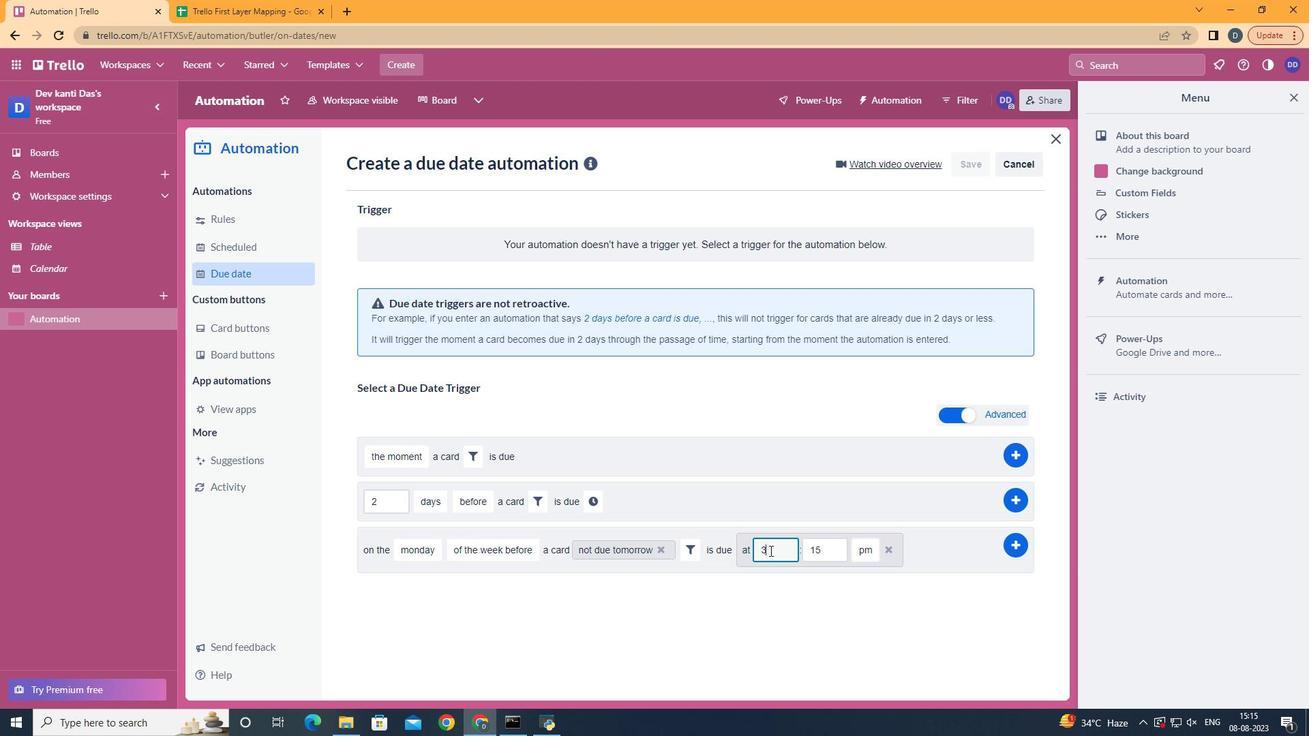 
Action: Key pressed <Key.backspace>11
Screenshot: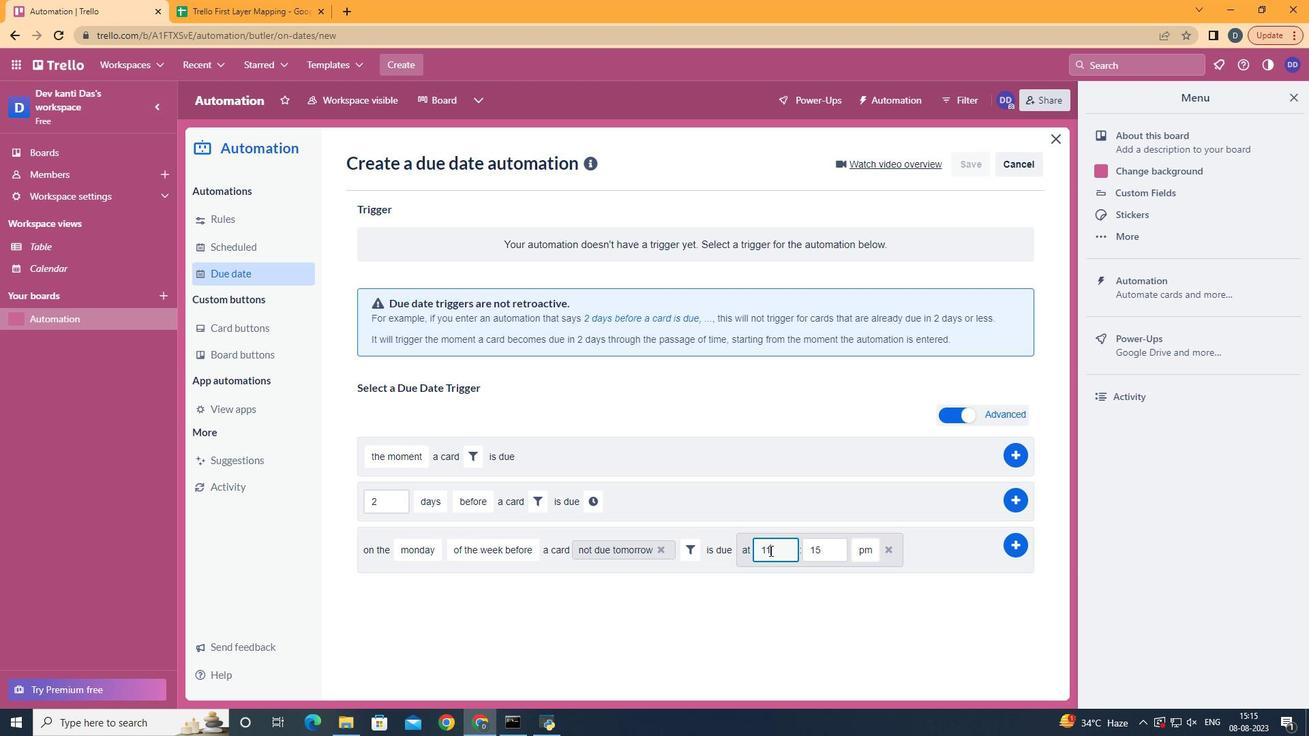 
Action: Mouse moved to (831, 550)
Screenshot: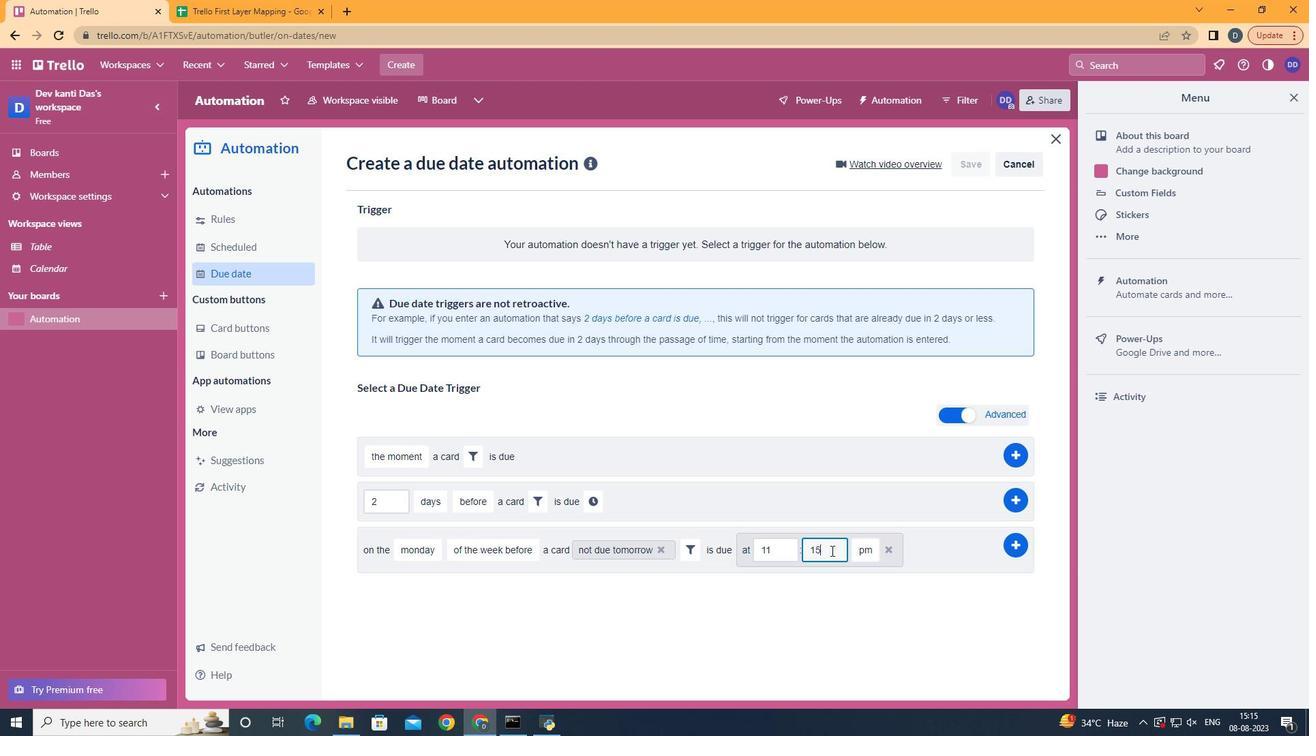 
Action: Mouse pressed left at (831, 550)
Screenshot: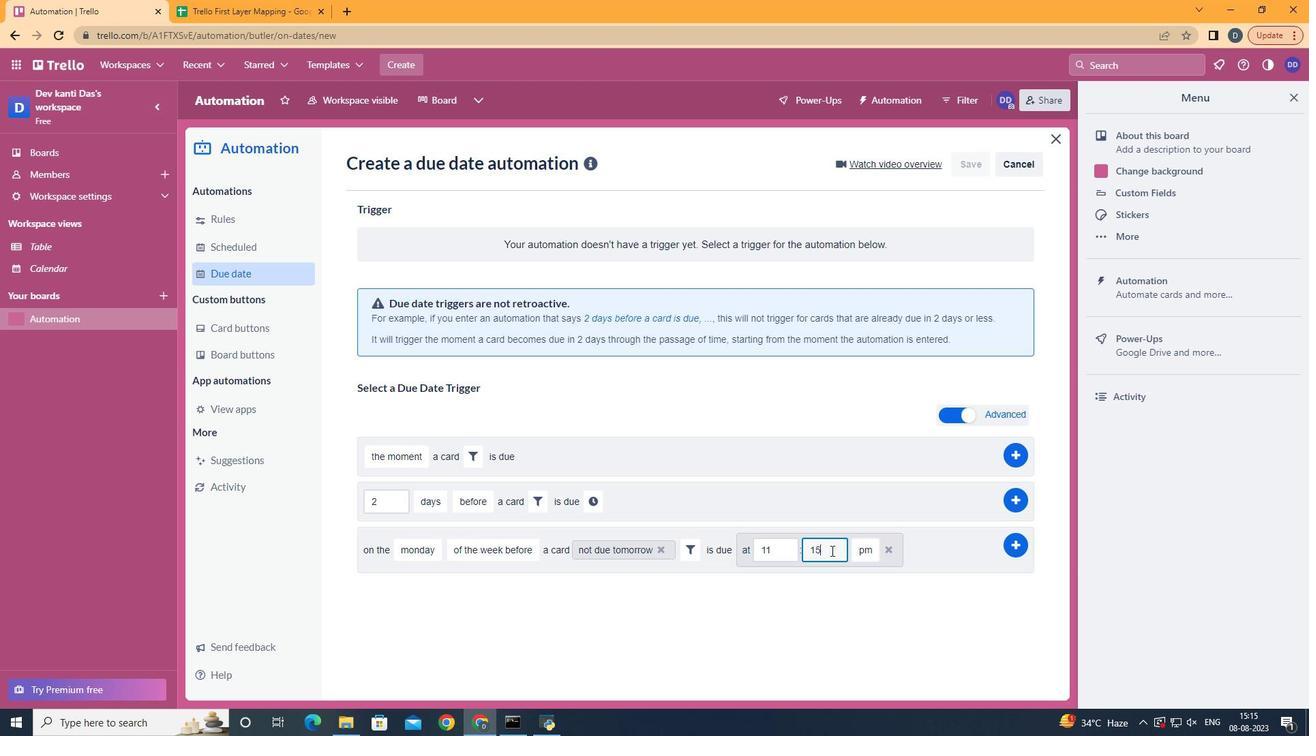 
Action: Key pressed <Key.backspace>
Screenshot: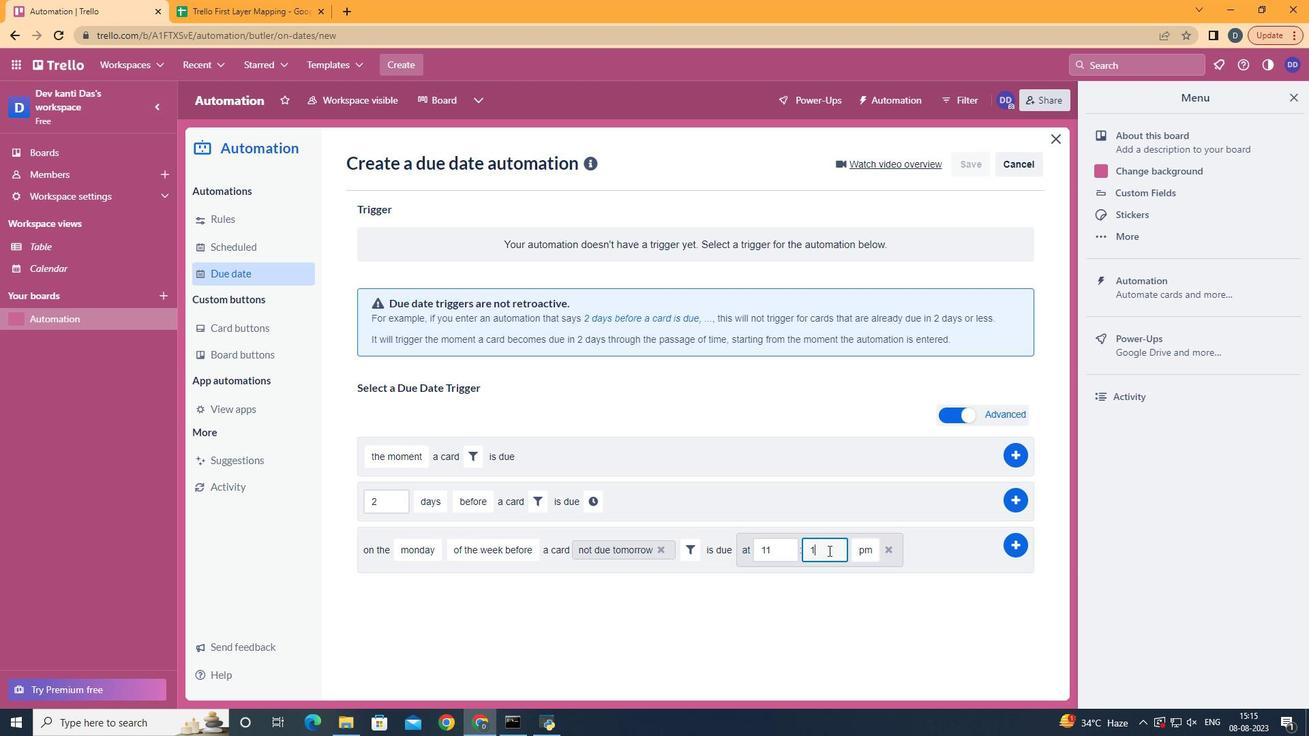 
Action: Mouse moved to (828, 550)
Screenshot: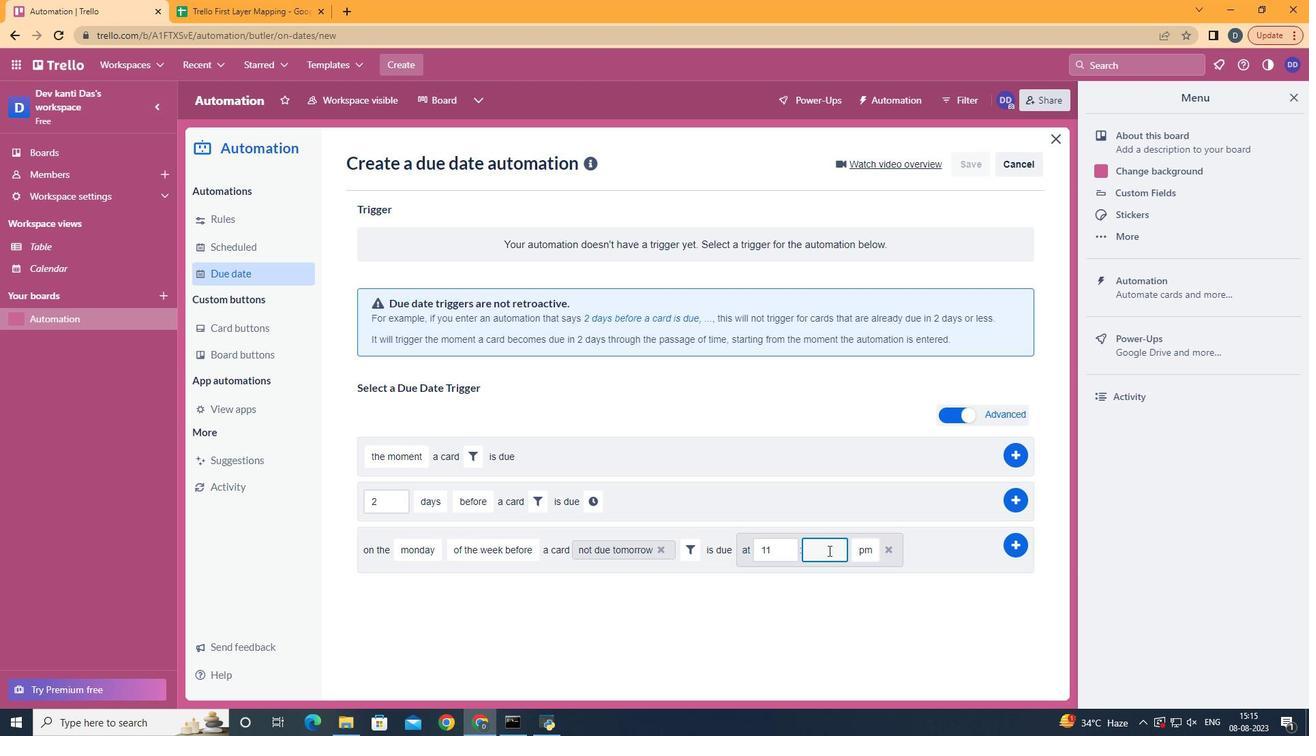 
Action: Key pressed <Key.backspace>00
Screenshot: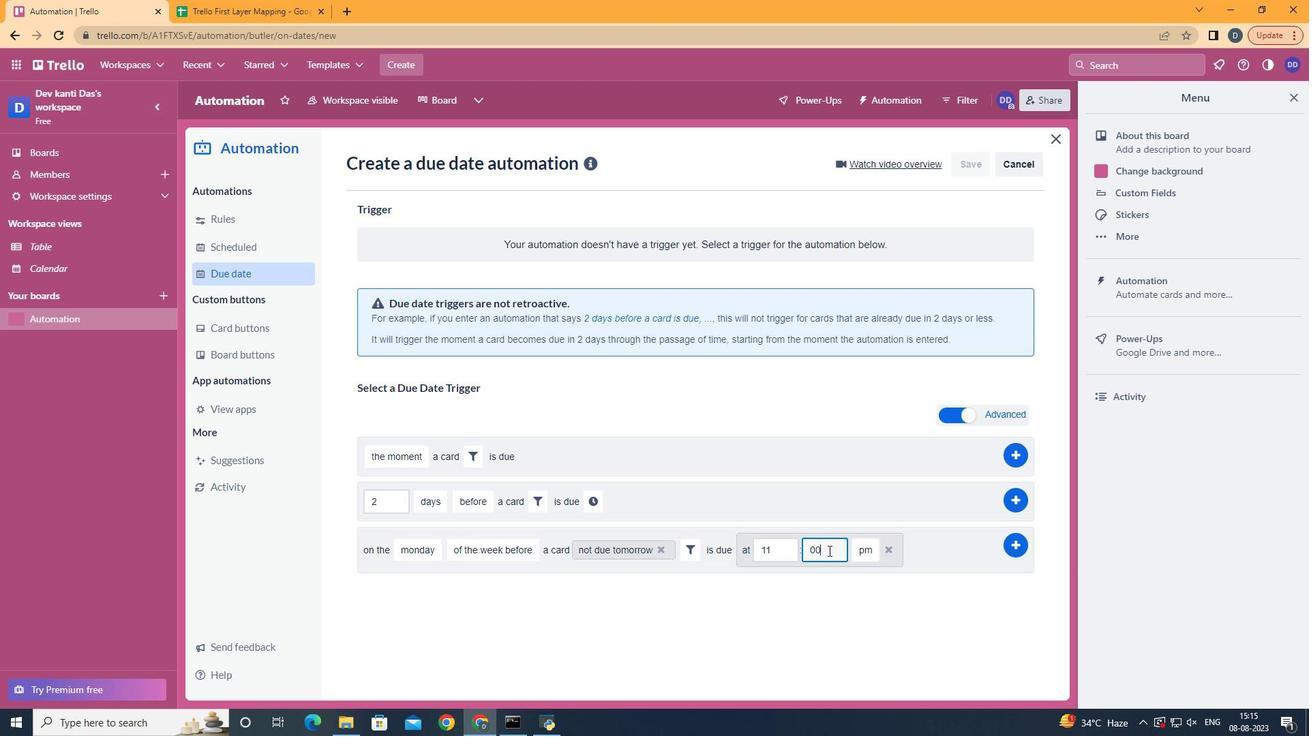
Action: Mouse moved to (861, 574)
Screenshot: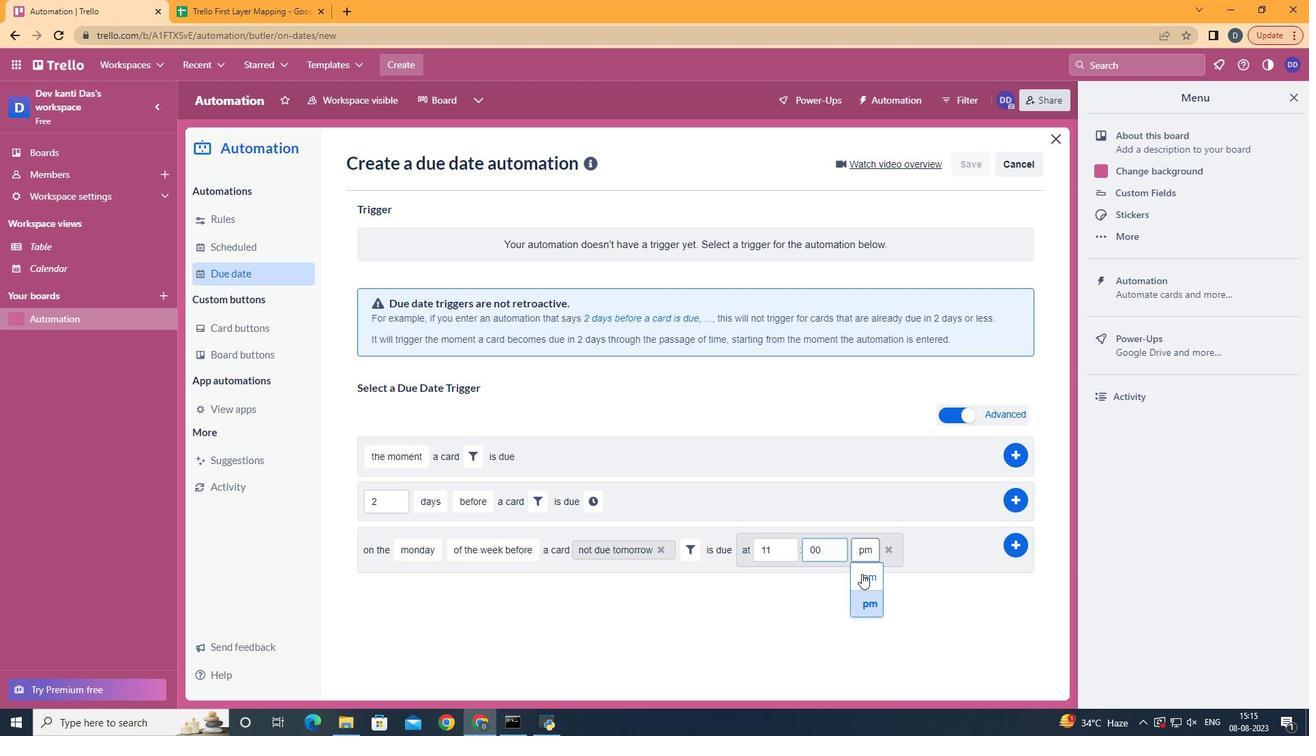 
Action: Mouse pressed left at (861, 574)
Screenshot: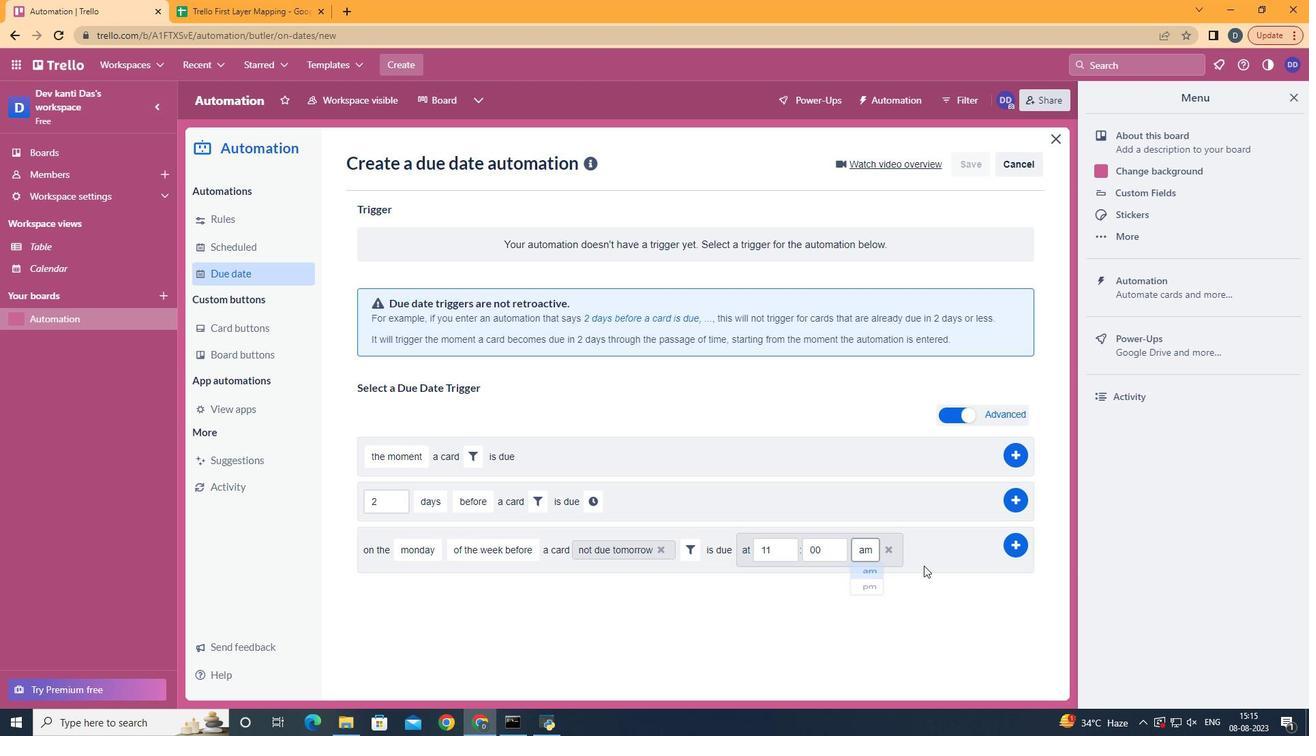 
Action: Mouse moved to (1006, 549)
Screenshot: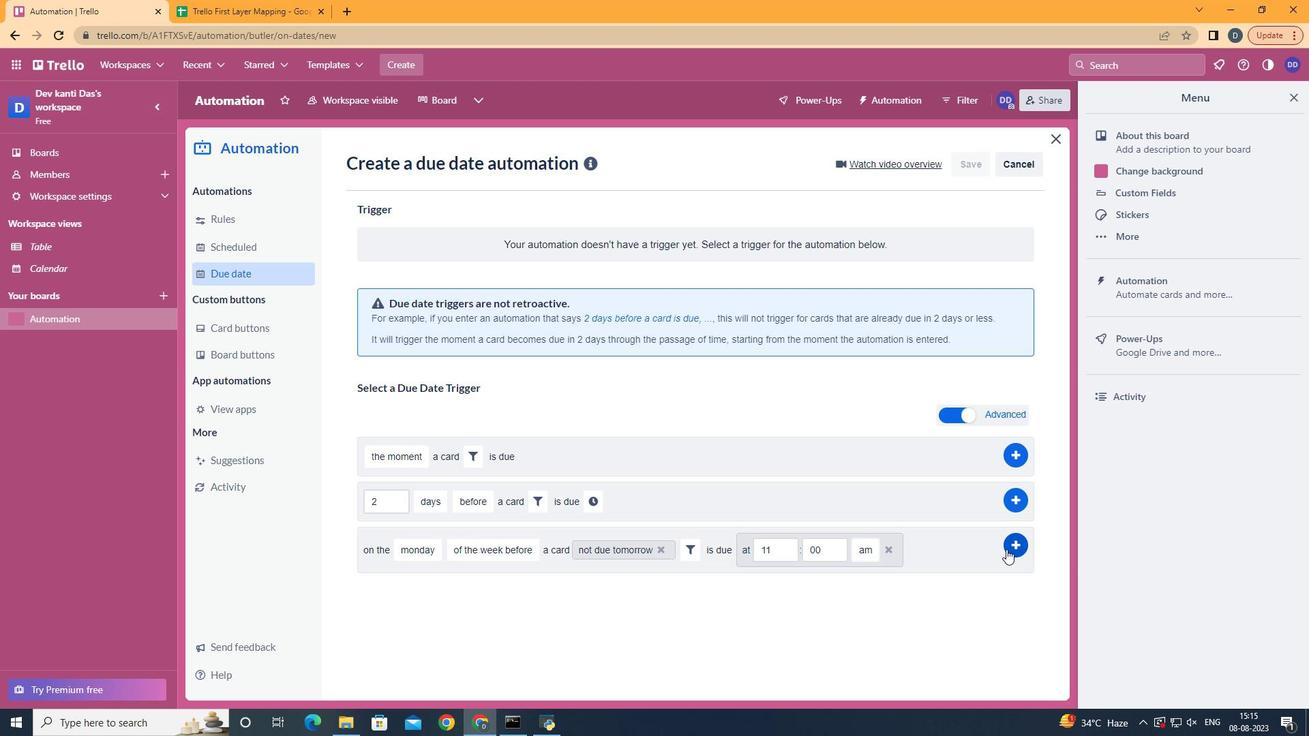 
Action: Mouse pressed left at (1006, 549)
Screenshot: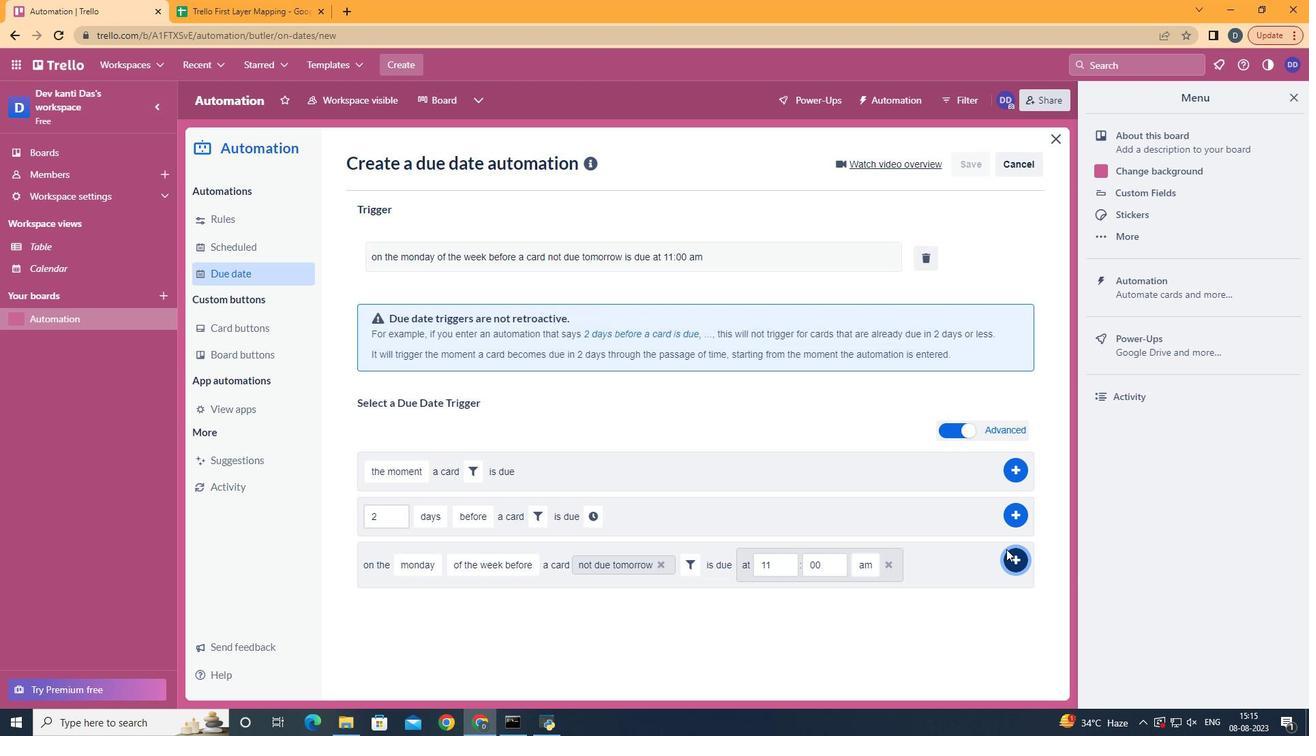 
Action: Mouse moved to (807, 300)
Screenshot: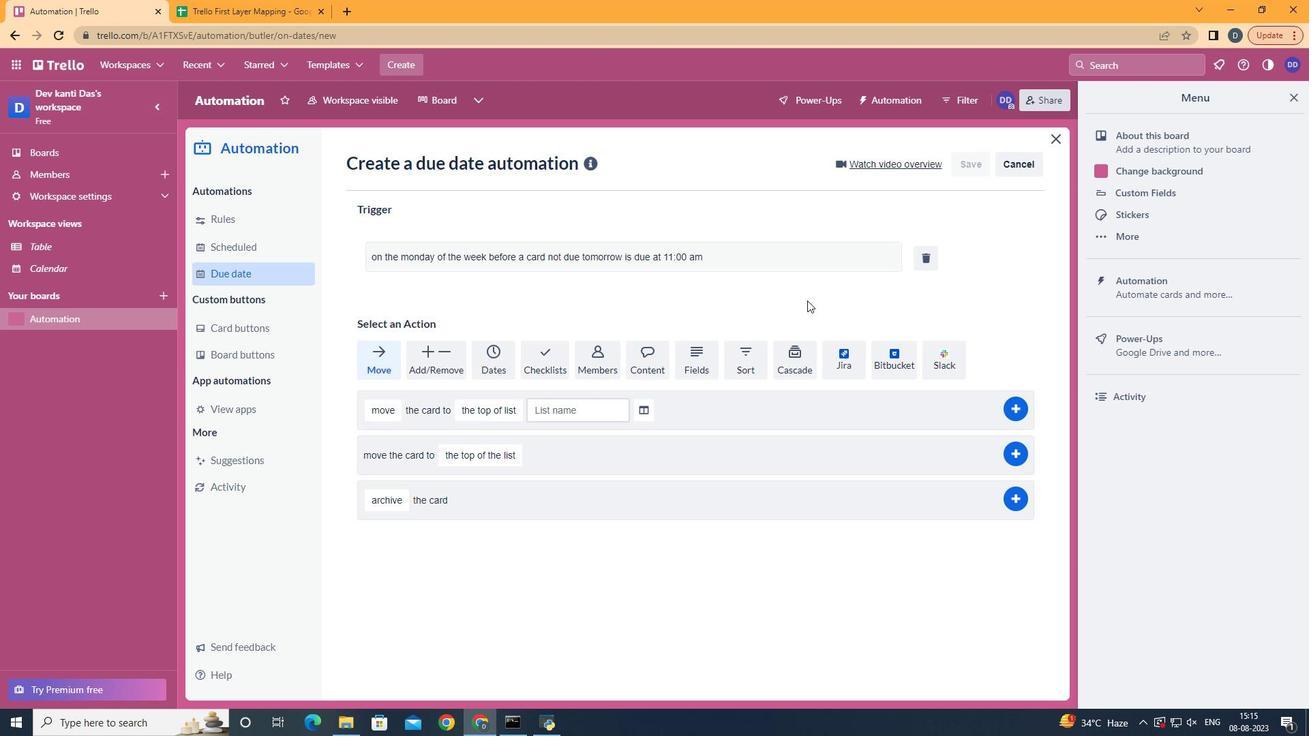 
